 Task: Find an Airbnb in Ishim, Russia, for 6 guests from 7 Jul to 15 Jul, with a price range of ₹15000 to ₹20000, 3 bedrooms, 6 beds, 3 bathrooms, and self check-in option.
Action: Mouse moved to (398, 85)
Screenshot: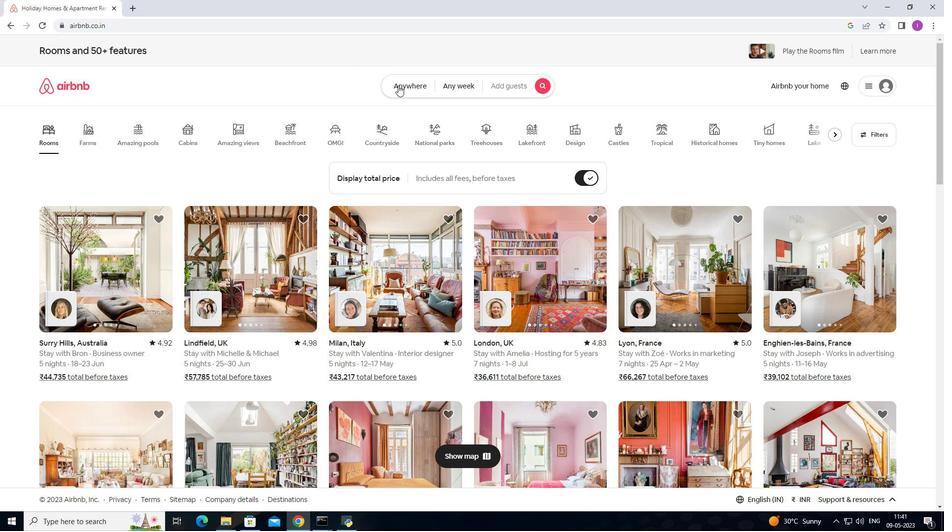 
Action: Mouse pressed left at (398, 85)
Screenshot: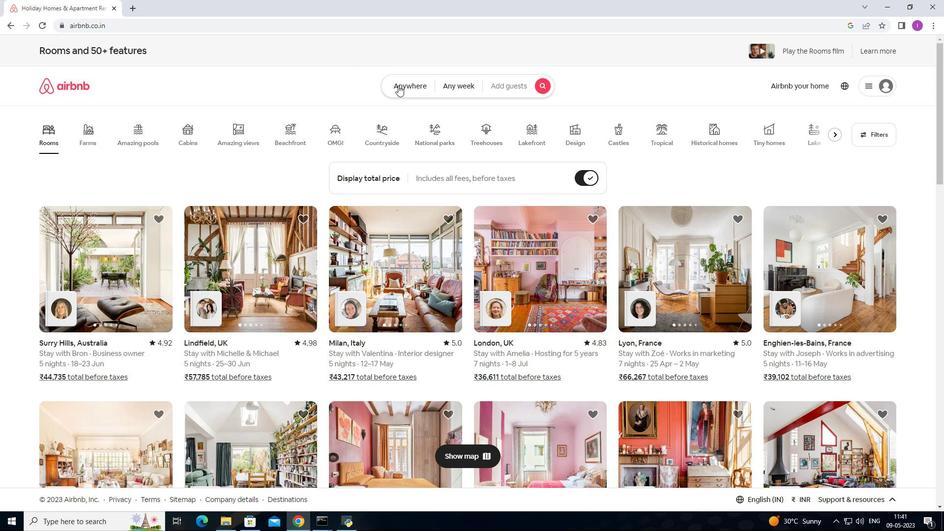 
Action: Mouse moved to (378, 100)
Screenshot: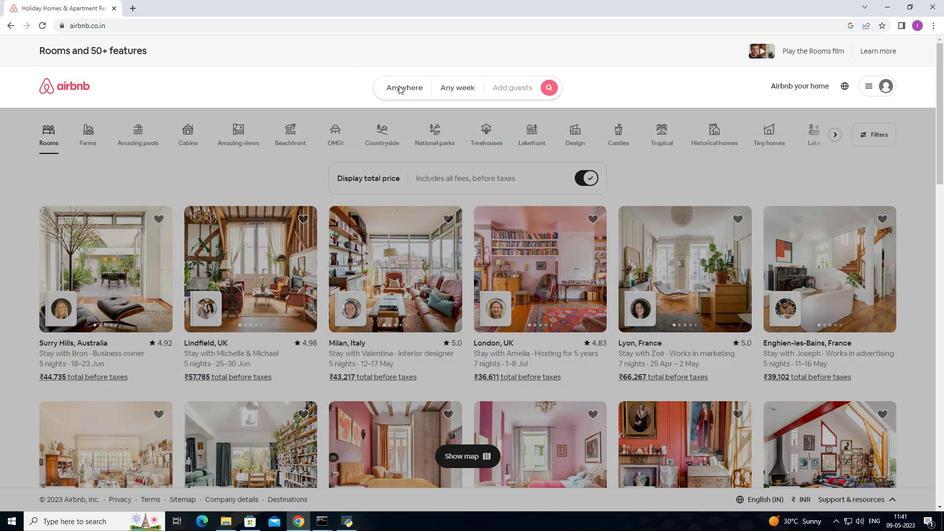 
Action: Key pressed <Key.shift>
Screenshot: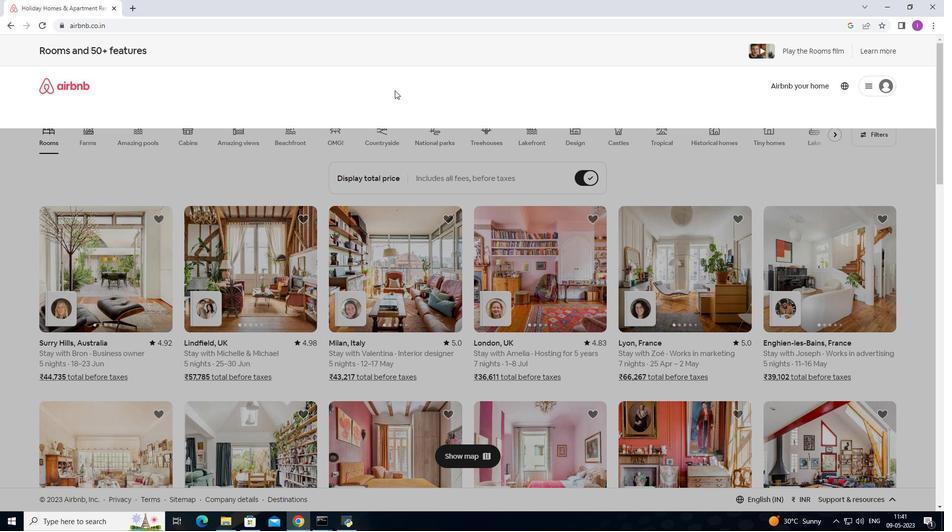 
Action: Mouse moved to (442, 121)
Screenshot: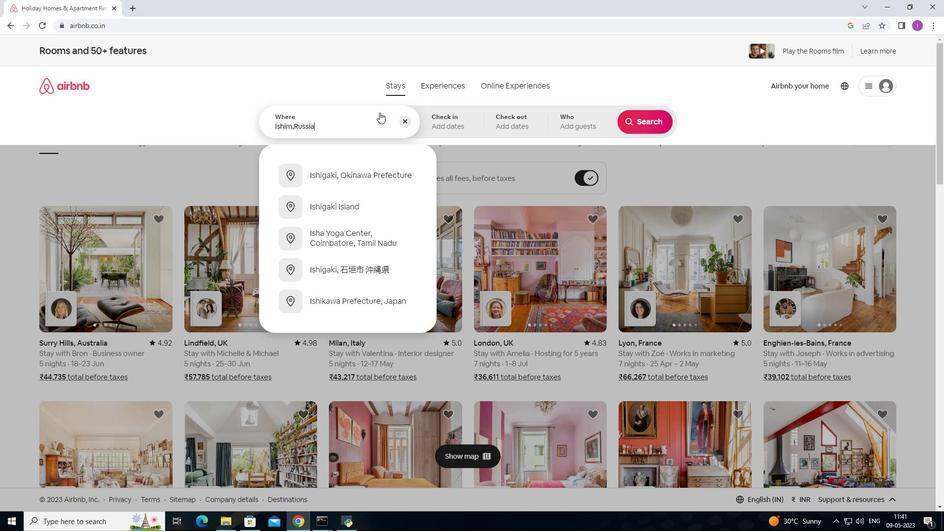 
Action: Mouse pressed left at (442, 121)
Screenshot: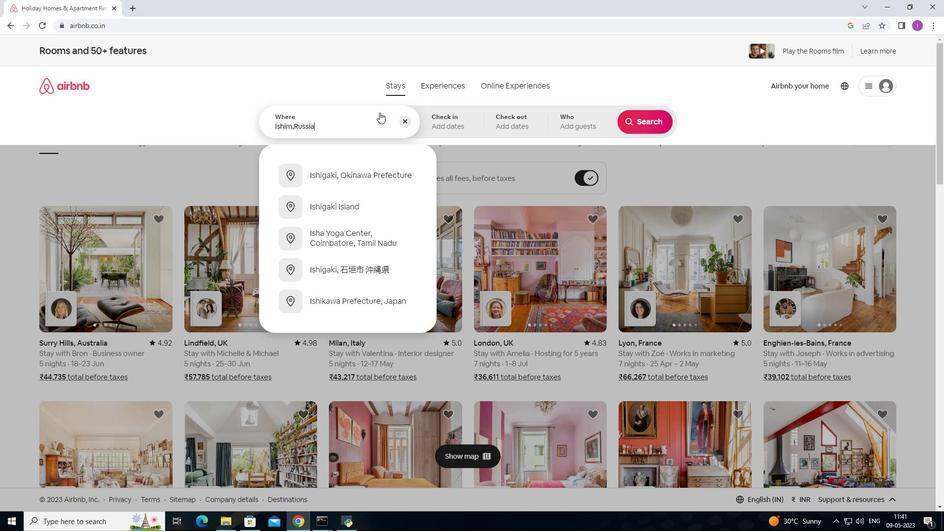 
Action: Mouse moved to (647, 205)
Screenshot: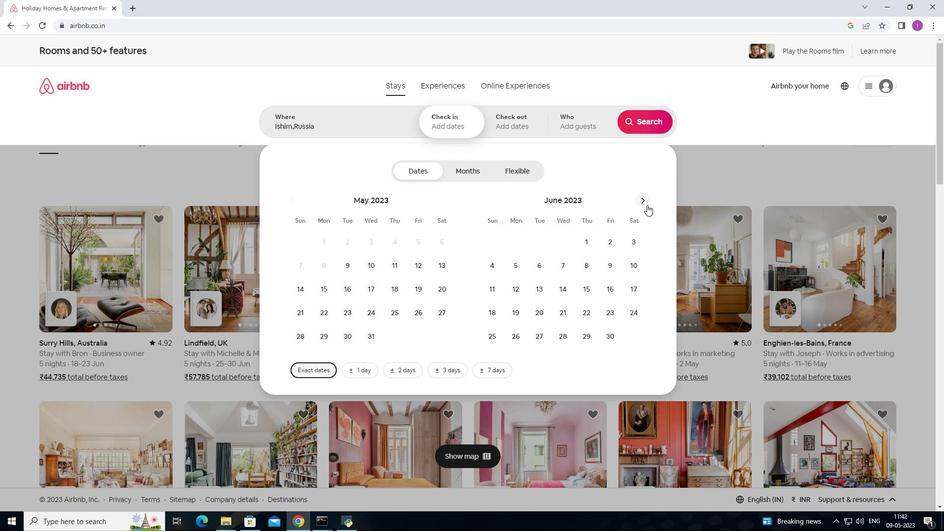
Action: Mouse pressed left at (647, 205)
Screenshot: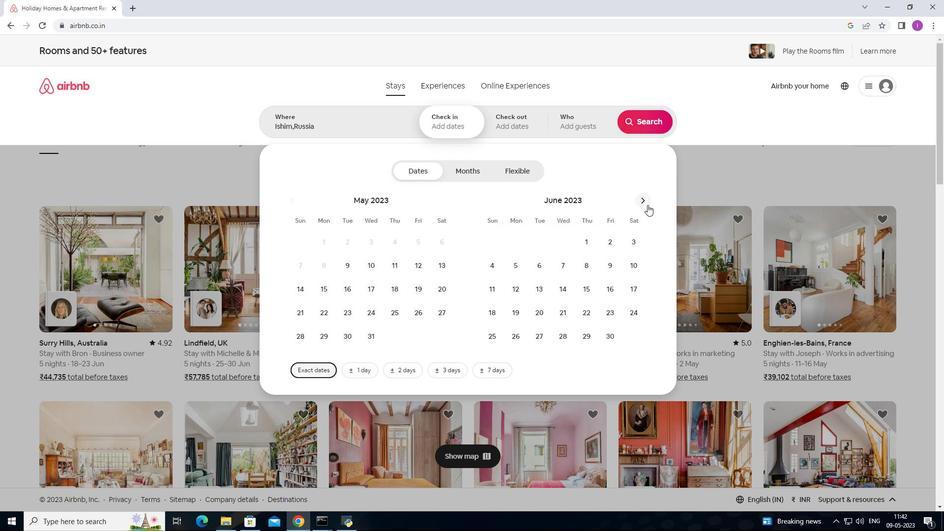 
Action: Mouse moved to (604, 263)
Screenshot: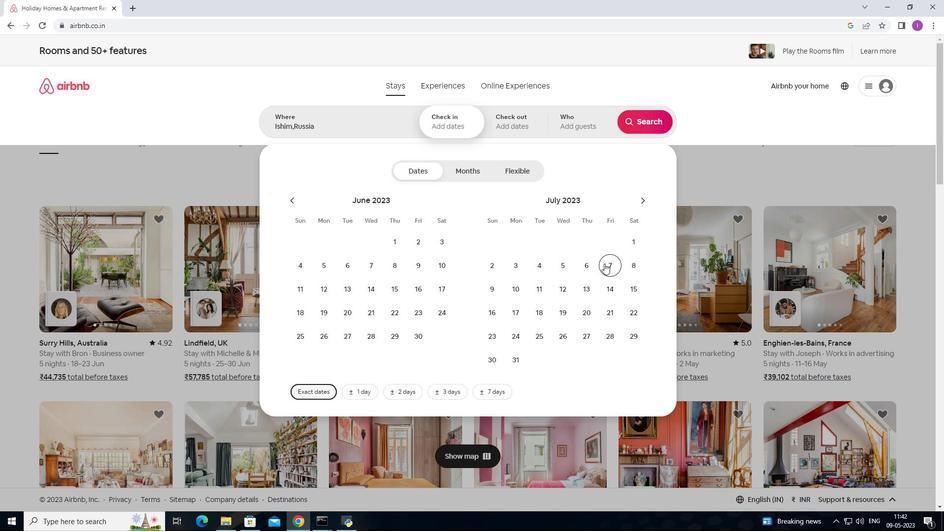 
Action: Mouse pressed left at (604, 263)
Screenshot: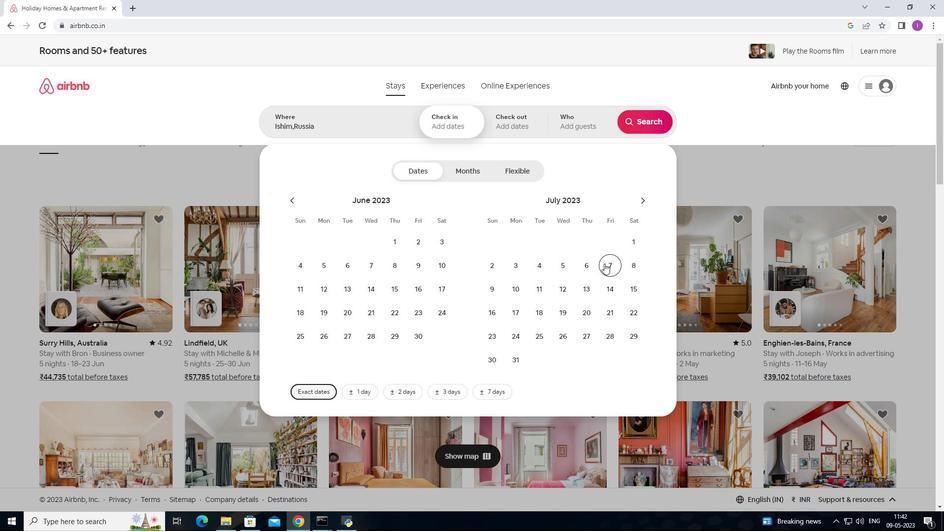 
Action: Mouse moved to (638, 287)
Screenshot: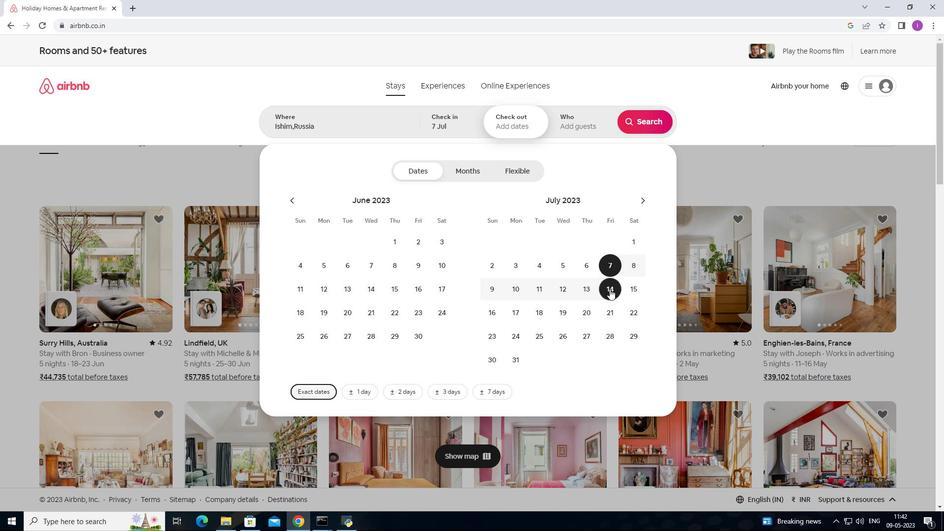 
Action: Mouse pressed left at (638, 287)
Screenshot: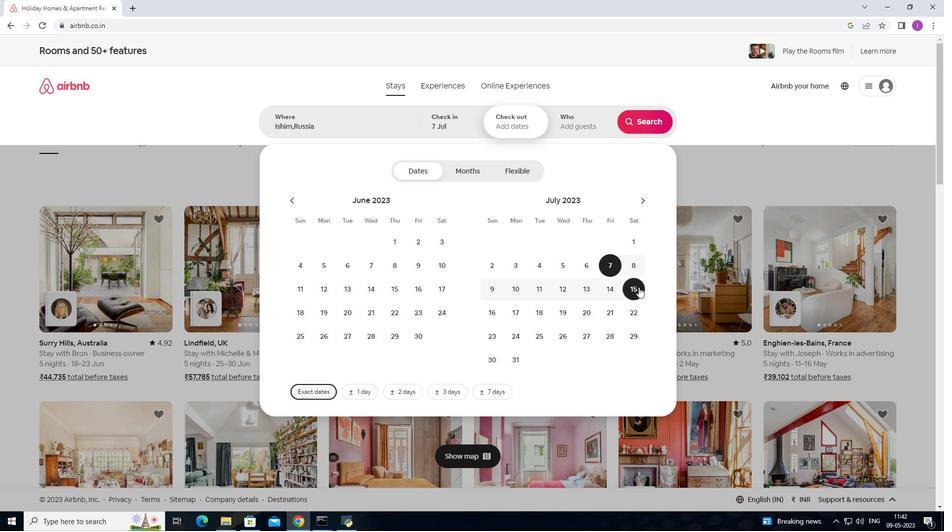 
Action: Mouse moved to (563, 125)
Screenshot: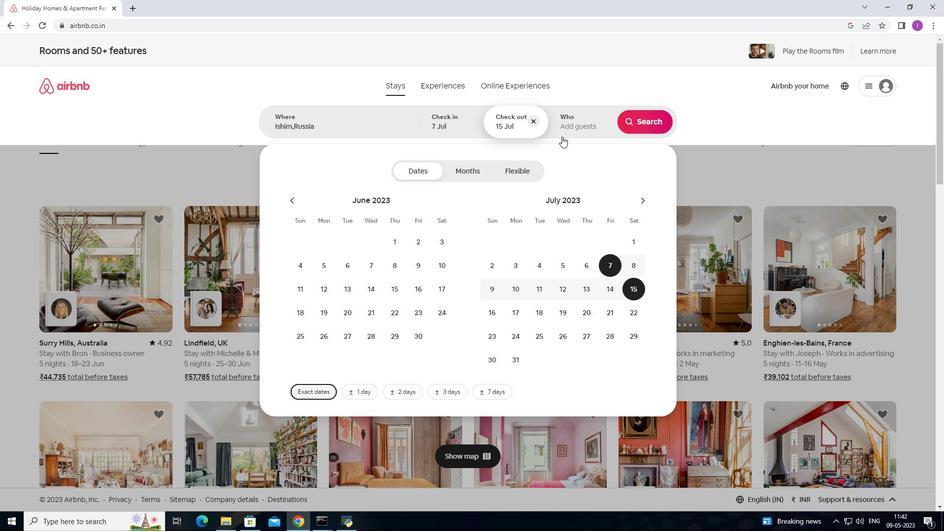 
Action: Mouse pressed left at (563, 125)
Screenshot: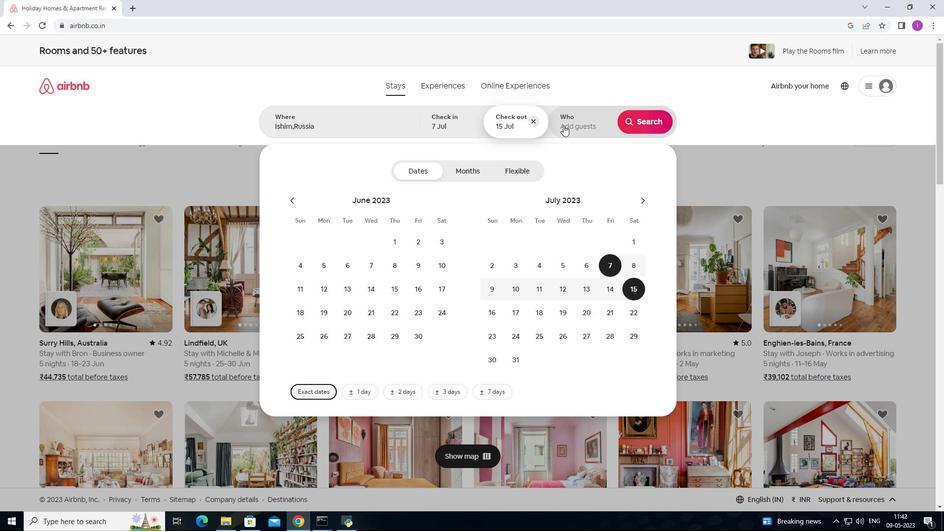 
Action: Mouse moved to (652, 175)
Screenshot: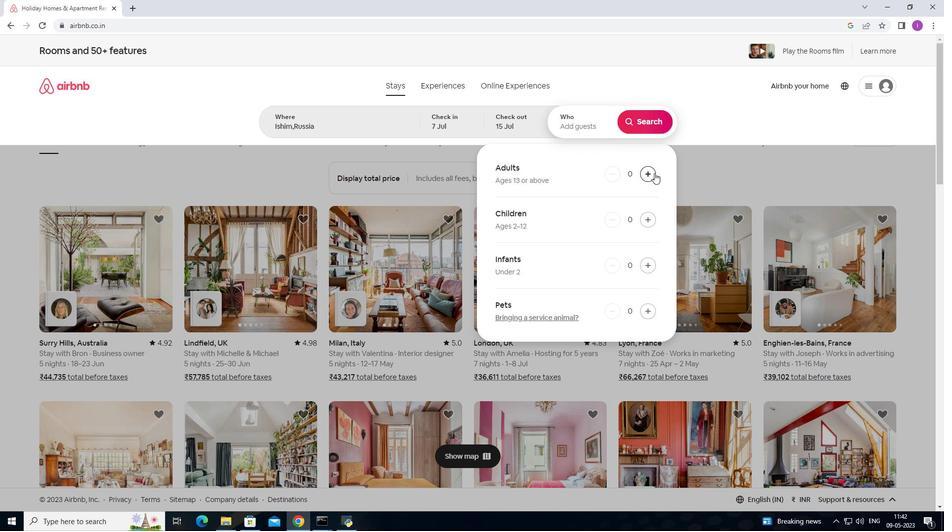 
Action: Mouse pressed left at (652, 175)
Screenshot: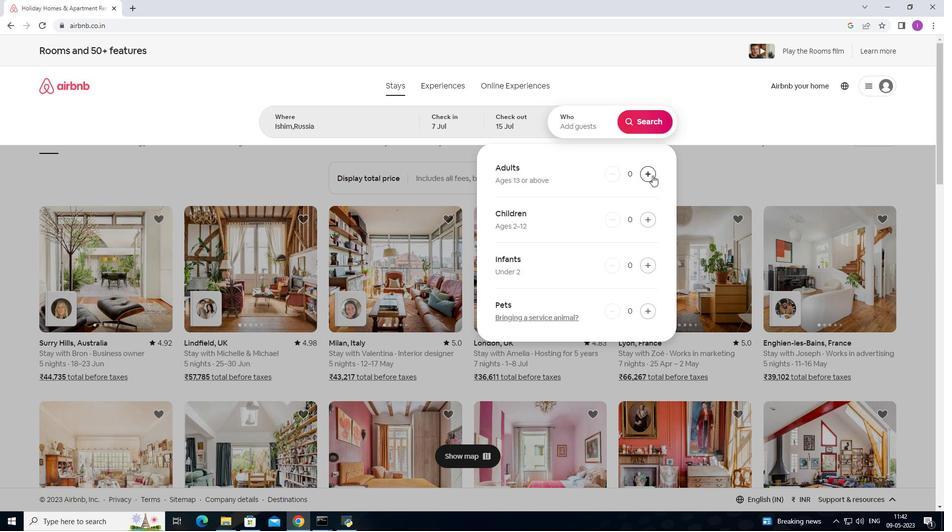 
Action: Mouse pressed left at (652, 175)
Screenshot: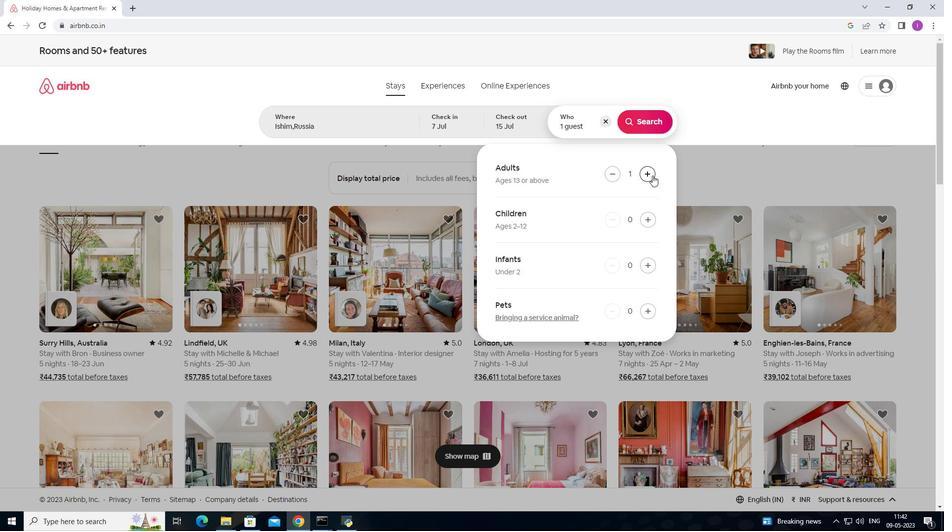 
Action: Mouse pressed left at (652, 175)
Screenshot: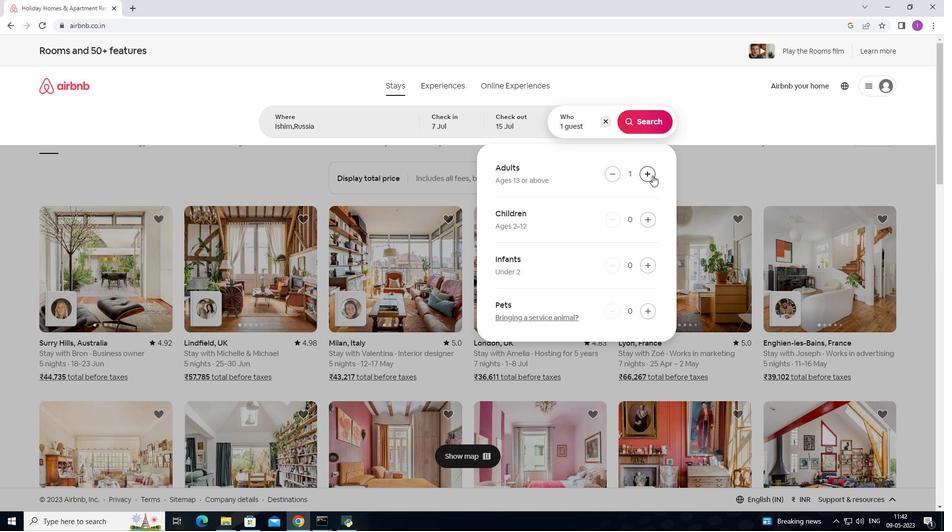 
Action: Mouse pressed left at (652, 175)
Screenshot: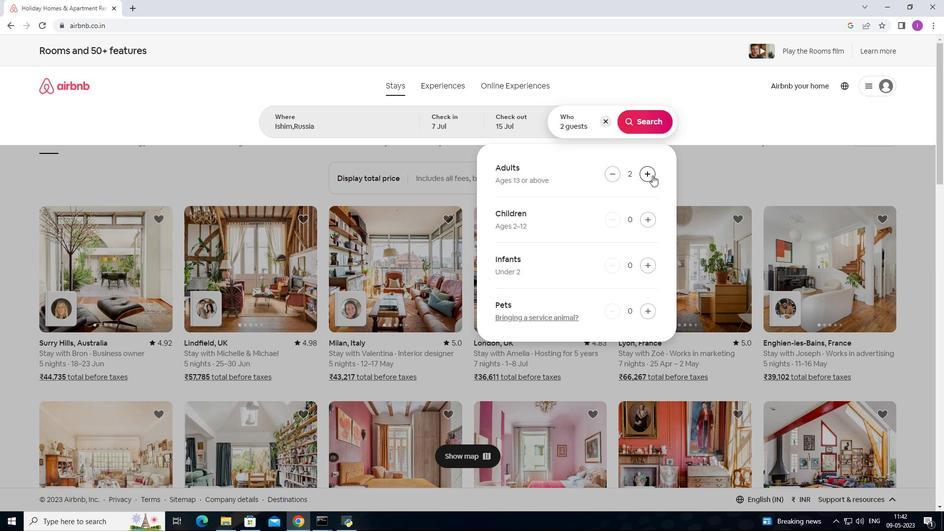 
Action: Mouse pressed left at (652, 175)
Screenshot: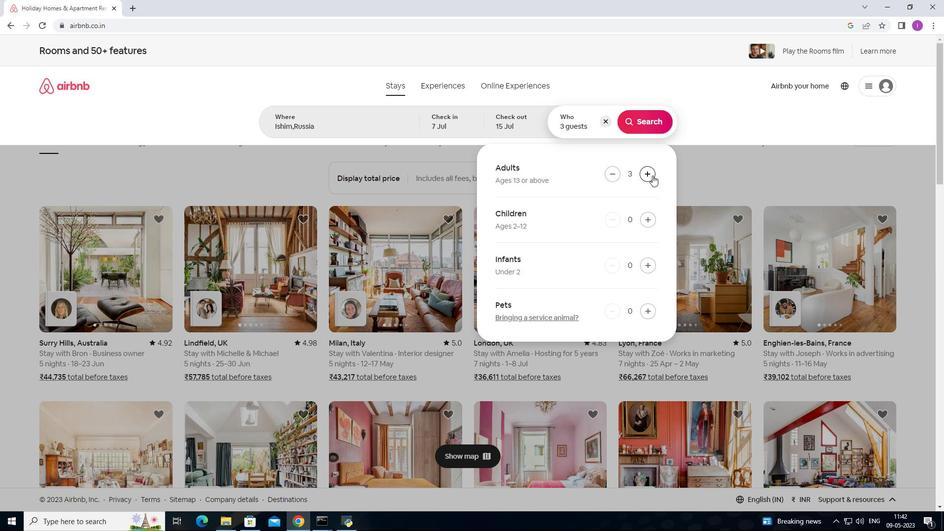 
Action: Mouse pressed left at (652, 175)
Screenshot: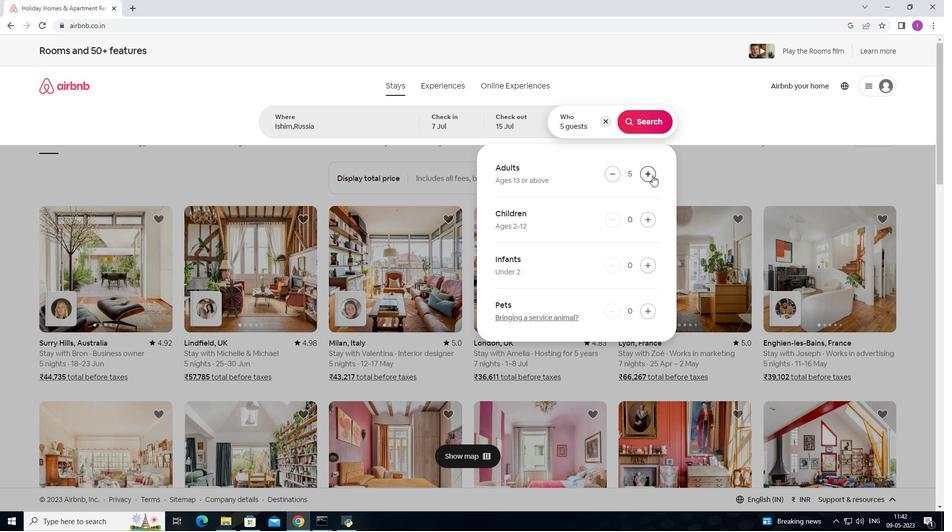 
Action: Mouse moved to (625, 122)
Screenshot: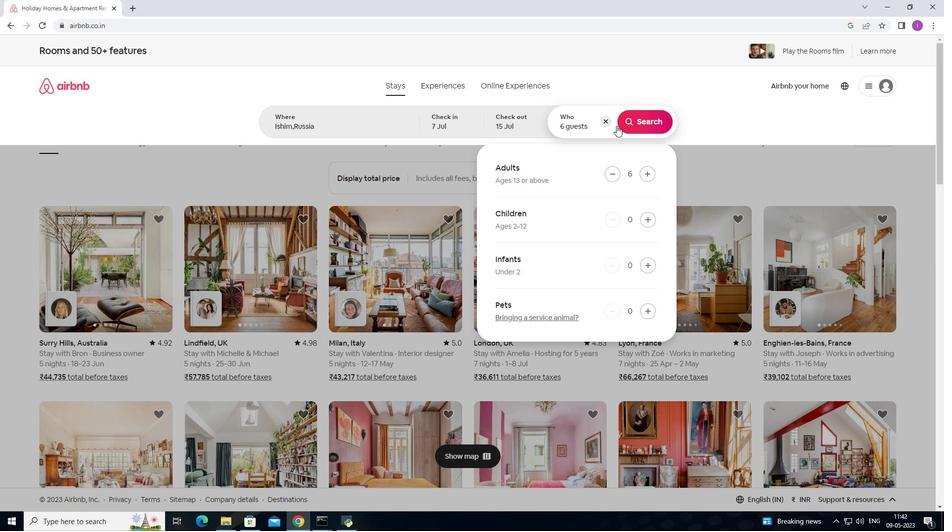 
Action: Mouse pressed left at (625, 122)
Screenshot: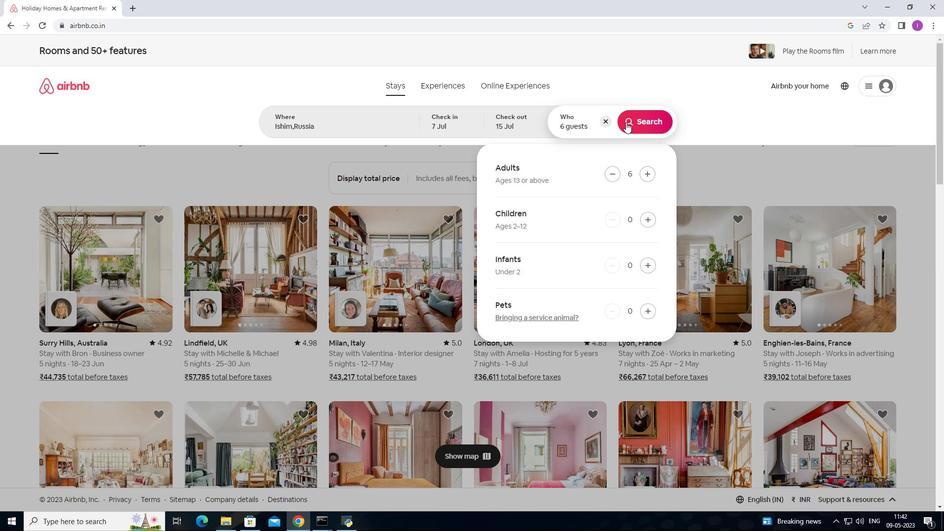 
Action: Mouse moved to (922, 92)
Screenshot: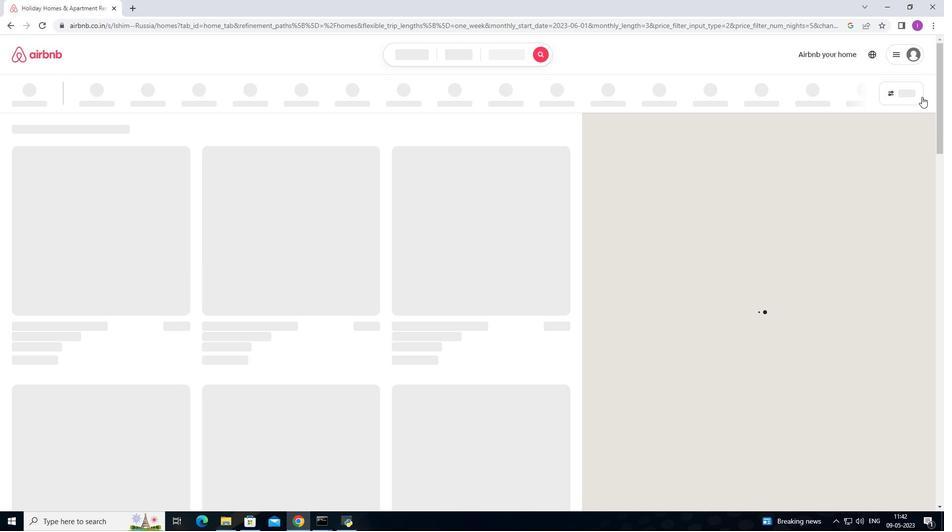 
Action: Mouse pressed left at (922, 92)
Screenshot: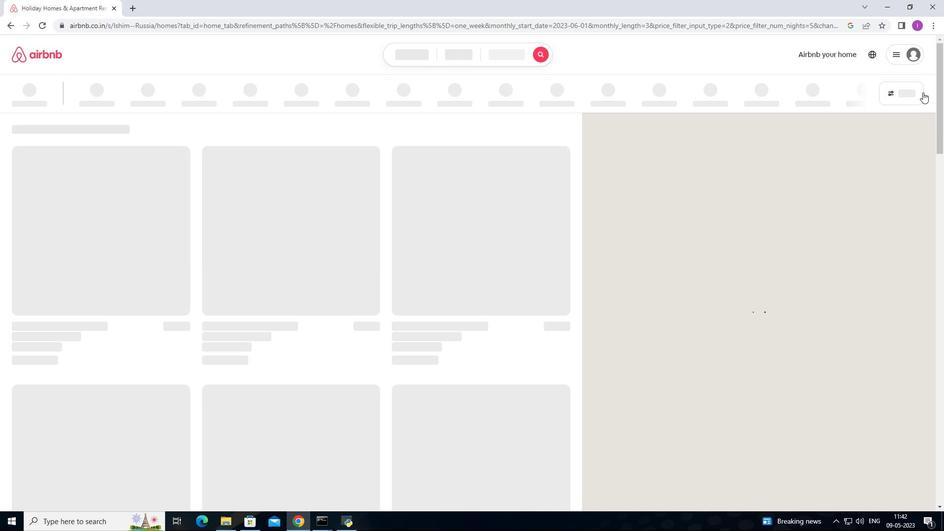
Action: Mouse moved to (912, 93)
Screenshot: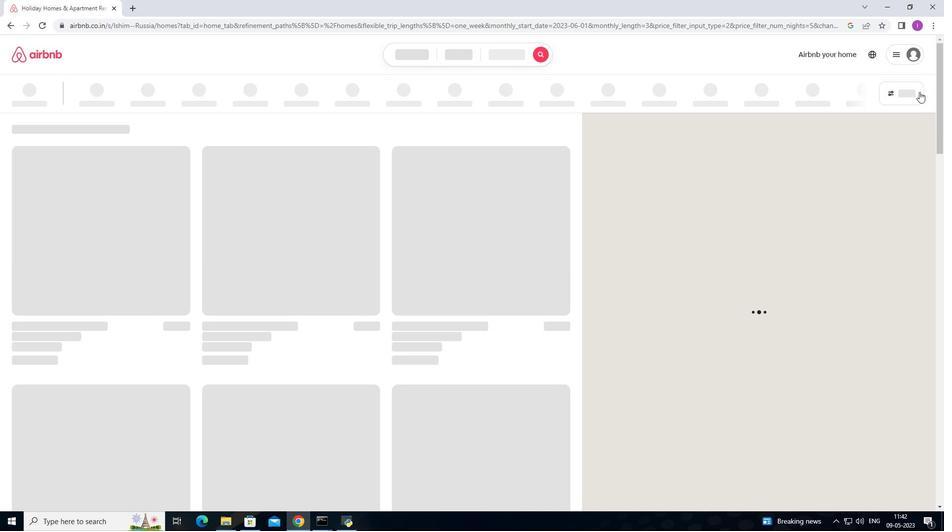 
Action: Mouse pressed left at (912, 93)
Screenshot: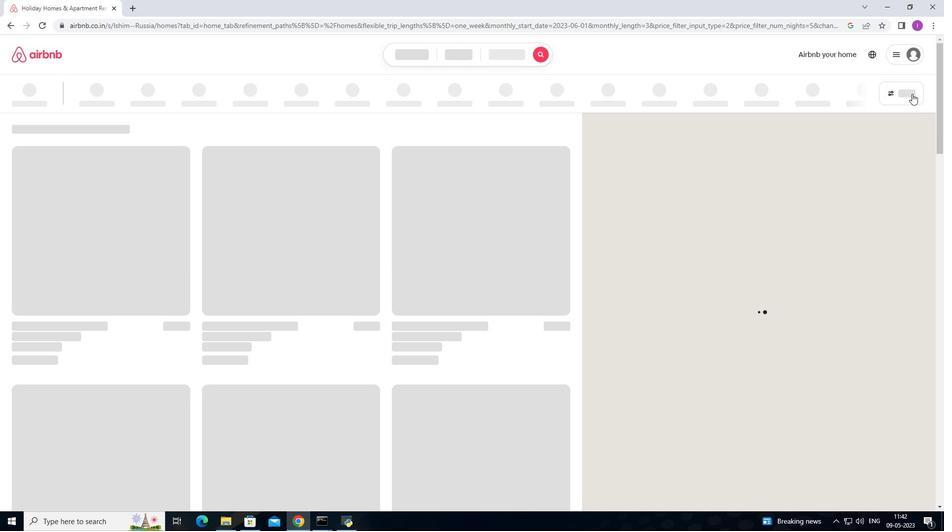 
Action: Mouse moved to (895, 87)
Screenshot: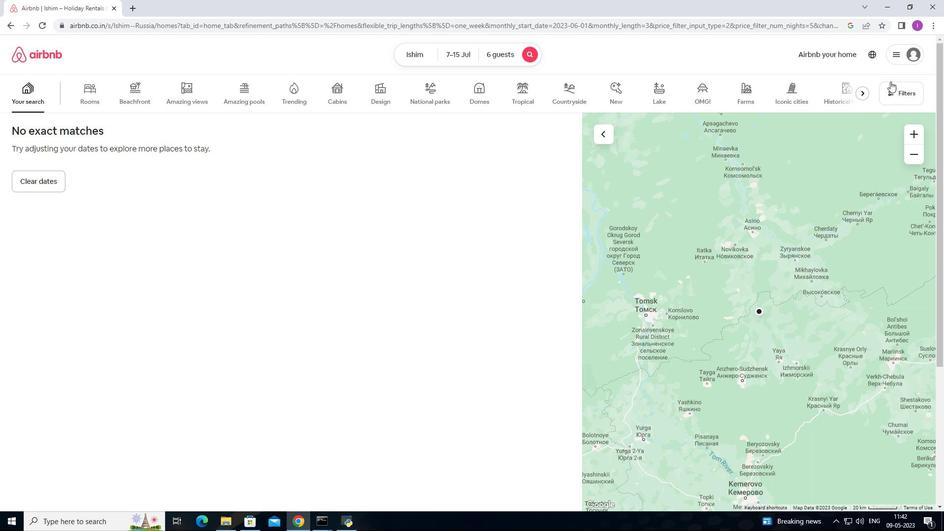 
Action: Mouse pressed left at (895, 87)
Screenshot: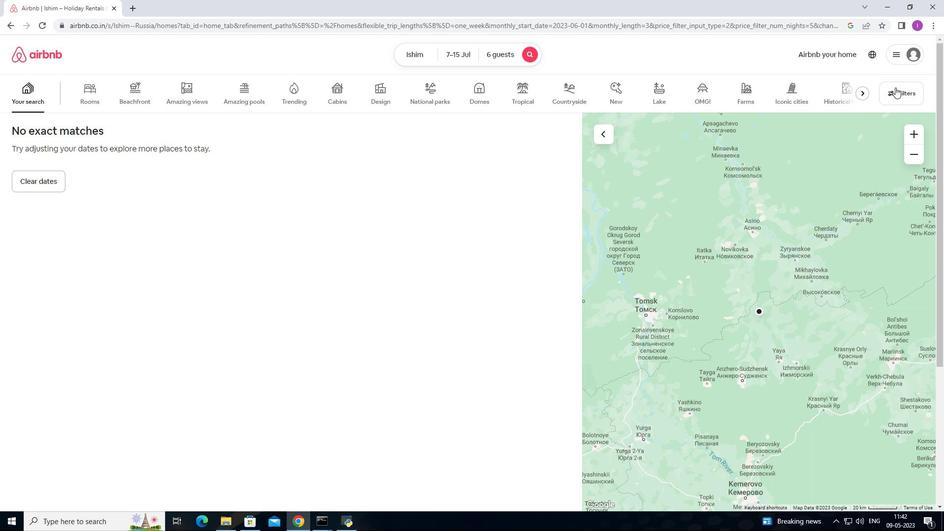 
Action: Mouse moved to (359, 334)
Screenshot: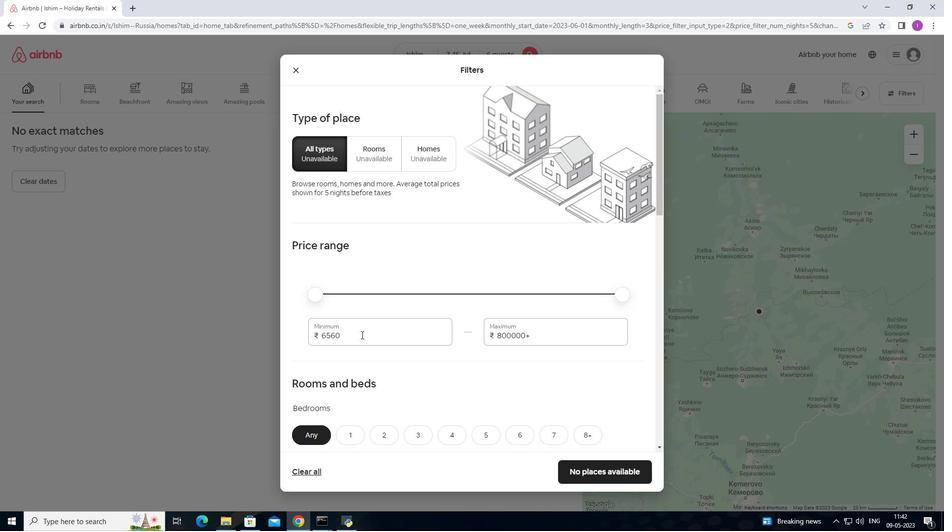 
Action: Mouse pressed left at (359, 334)
Screenshot: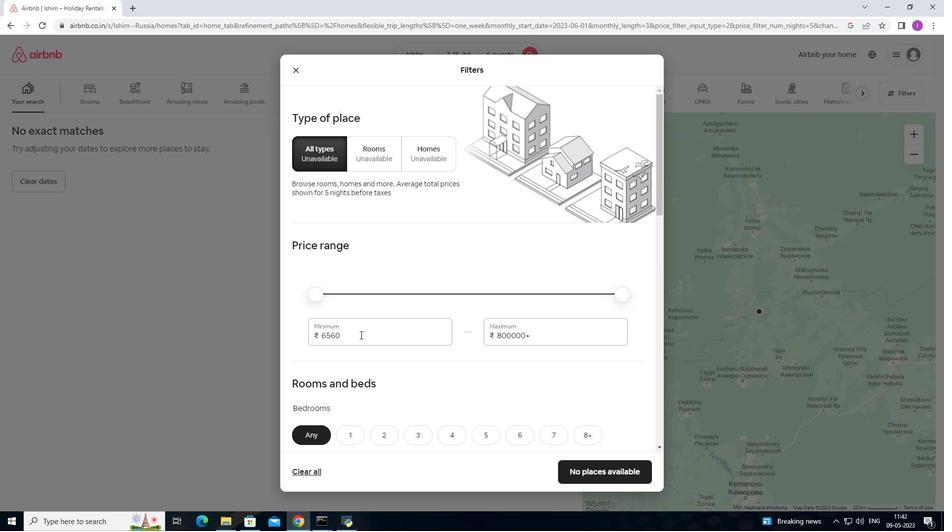 
Action: Mouse moved to (361, 336)
Screenshot: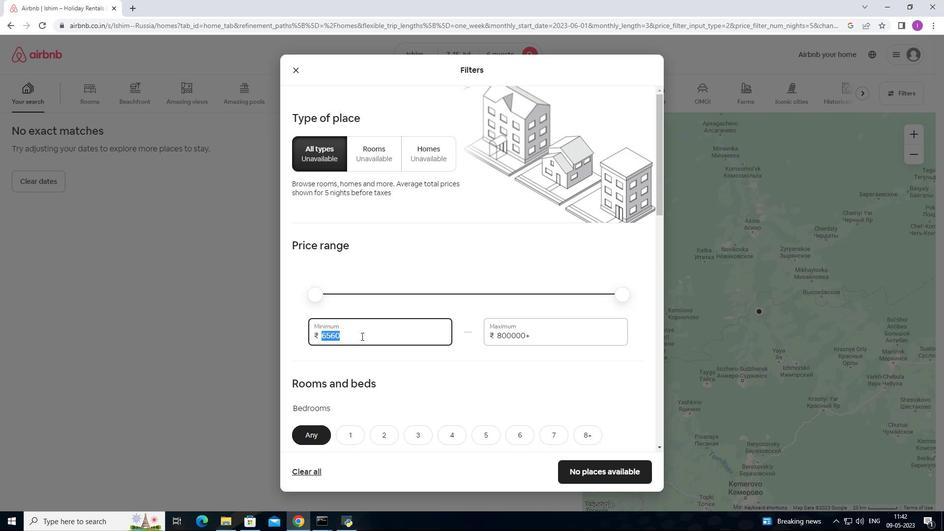 
Action: Key pressed 1
Screenshot: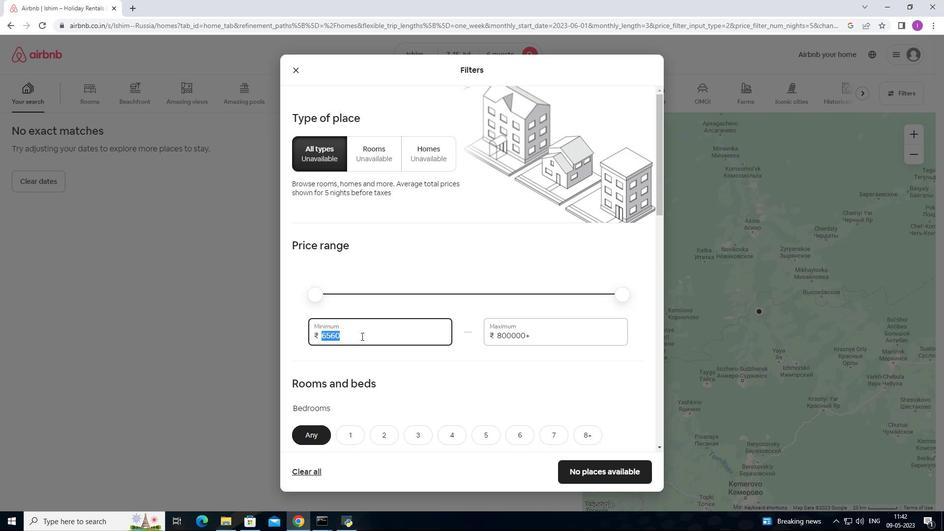 
Action: Mouse moved to (361, 336)
Screenshot: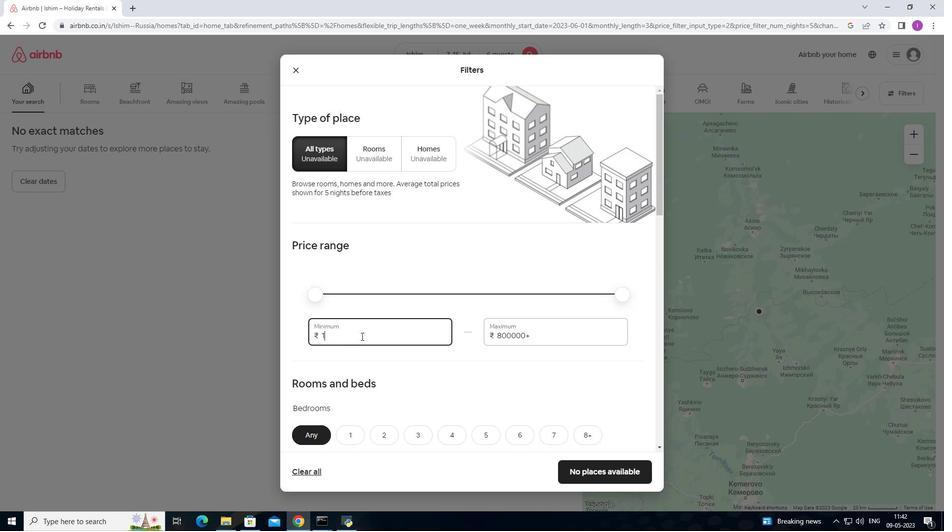 
Action: Key pressed 5
Screenshot: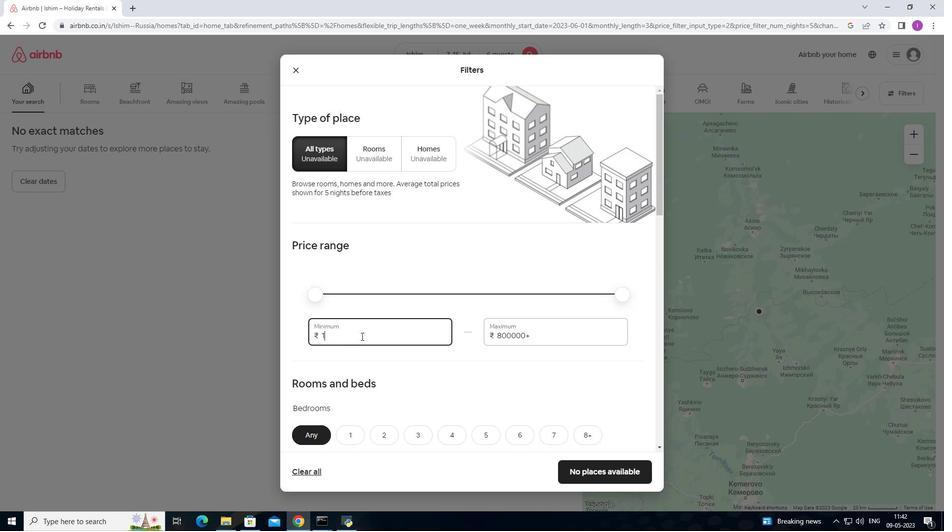 
Action: Mouse moved to (364, 336)
Screenshot: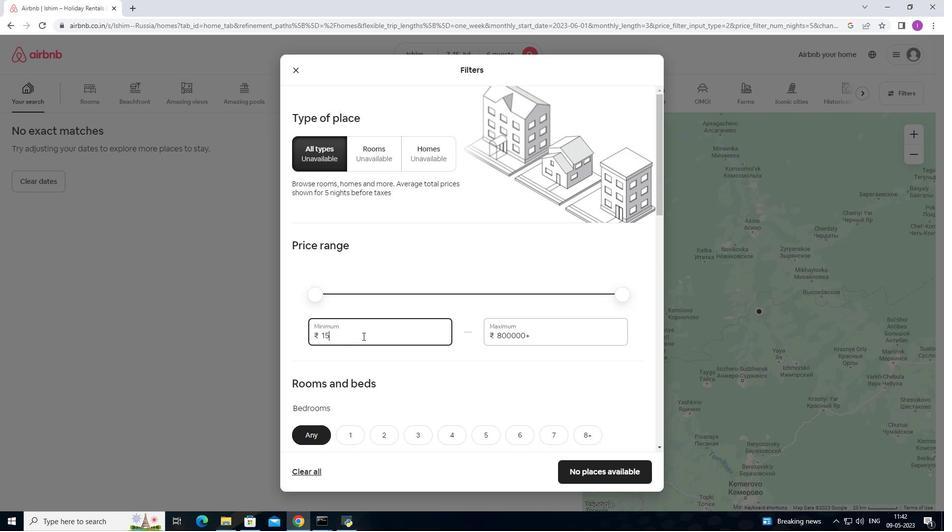 
Action: Key pressed 00
Screenshot: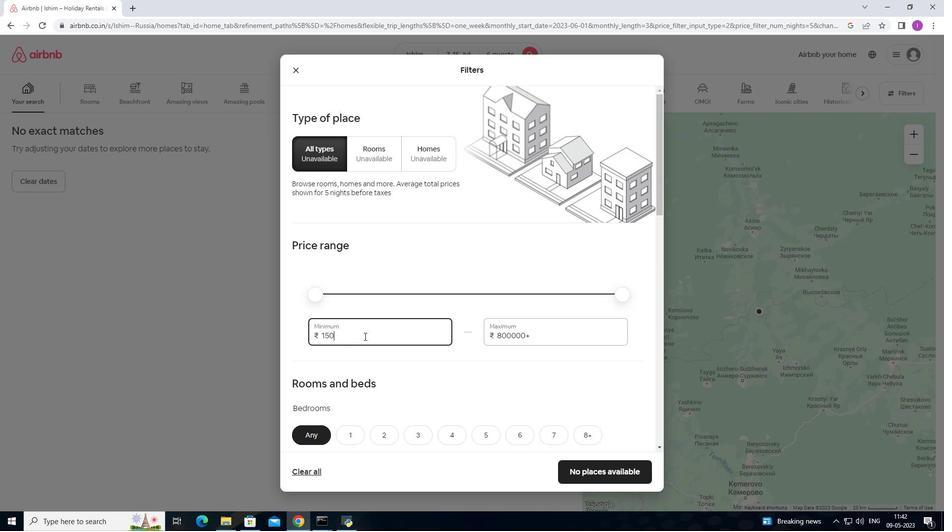 
Action: Mouse moved to (366, 336)
Screenshot: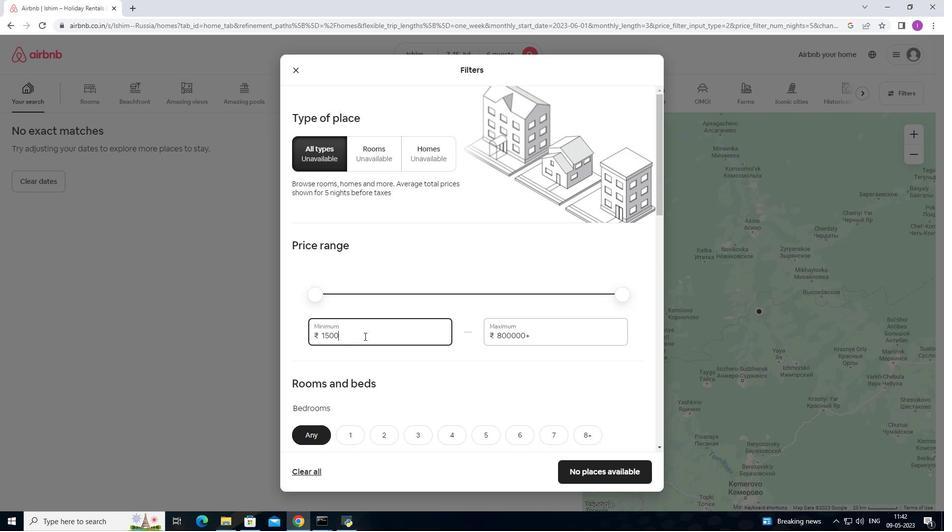 
Action: Key pressed 0
Screenshot: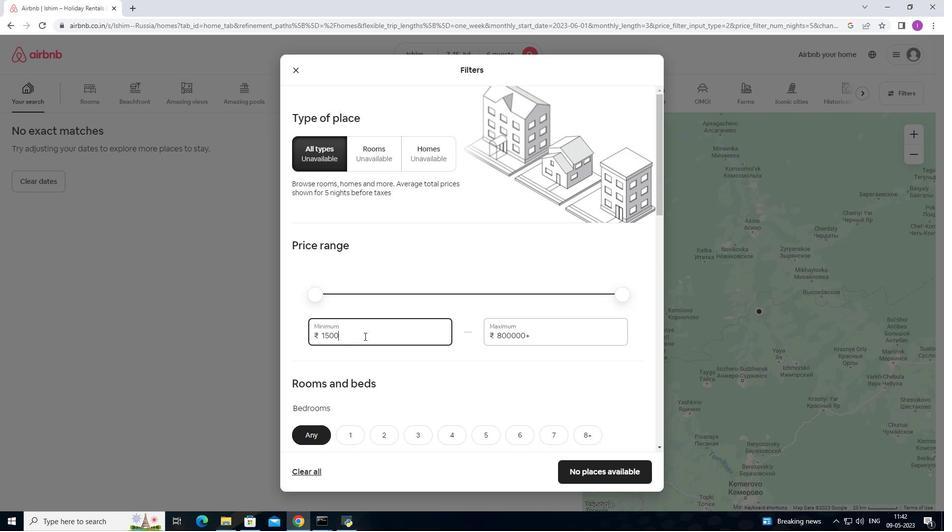 
Action: Mouse moved to (535, 334)
Screenshot: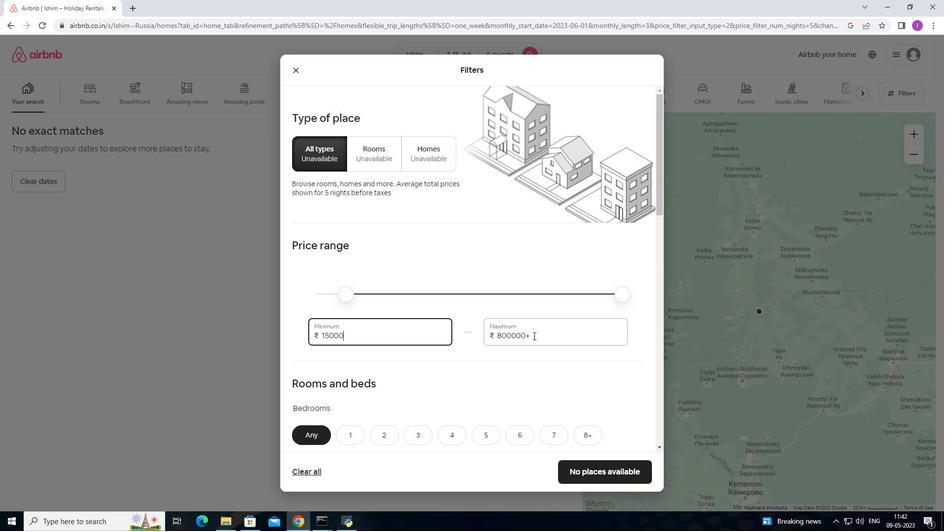 
Action: Mouse pressed left at (534, 334)
Screenshot: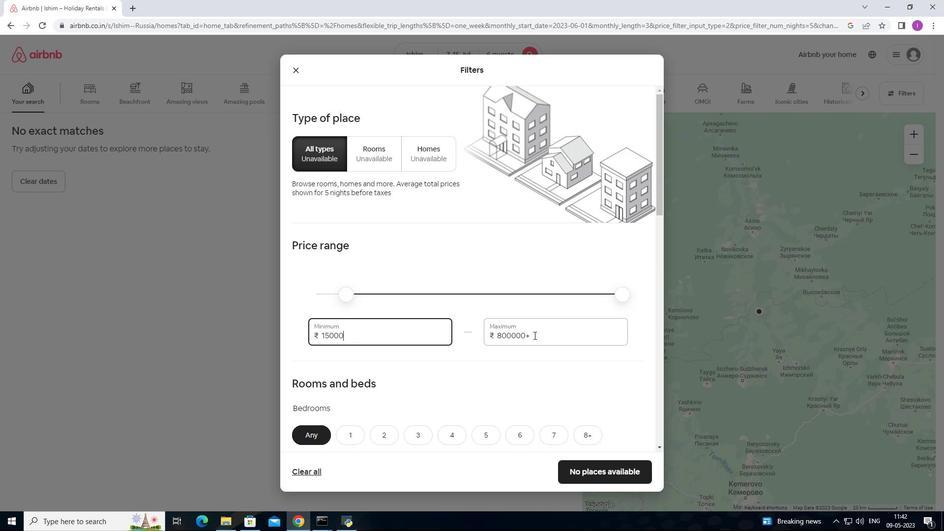 
Action: Mouse moved to (485, 330)
Screenshot: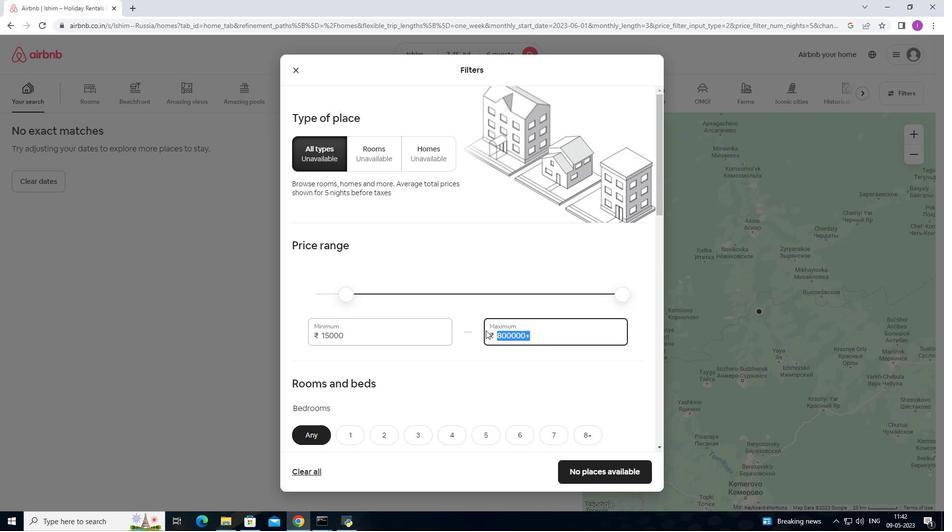 
Action: Key pressed 2
Screenshot: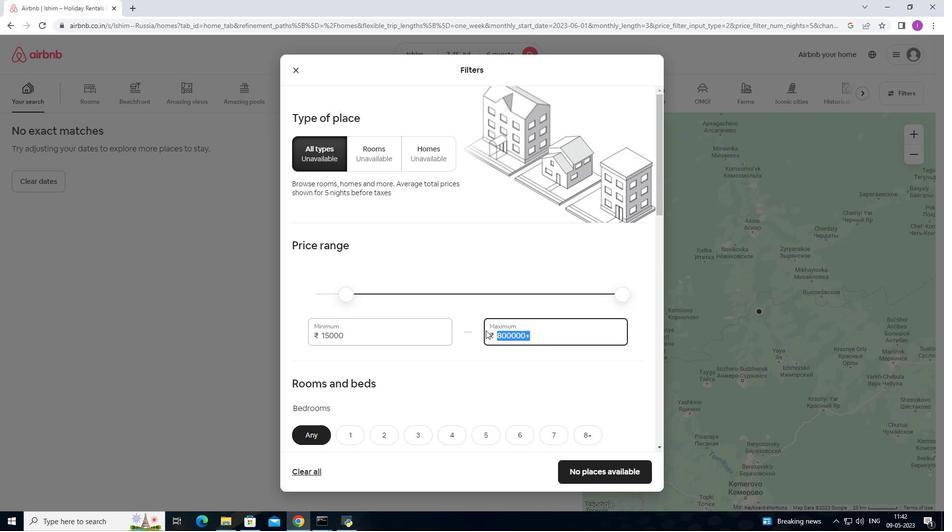 
Action: Mouse moved to (485, 329)
Screenshot: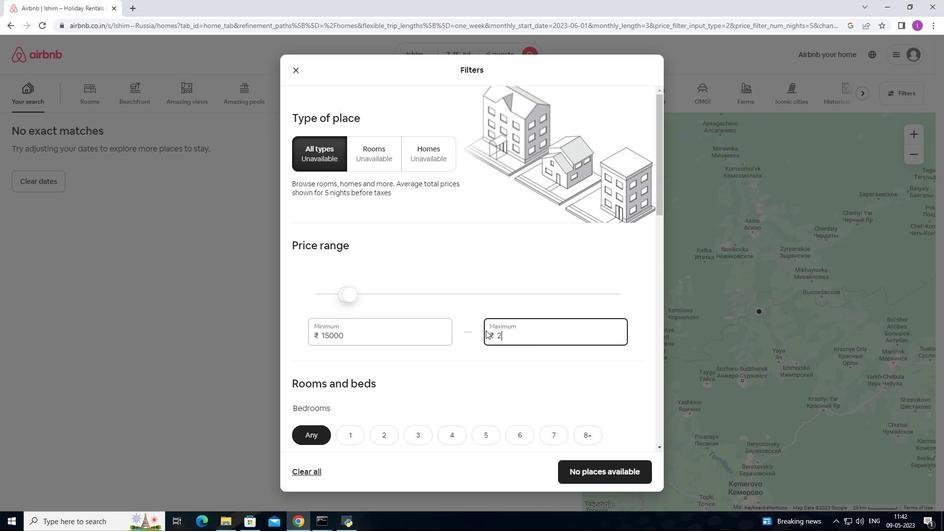 
Action: Key pressed 0000
Screenshot: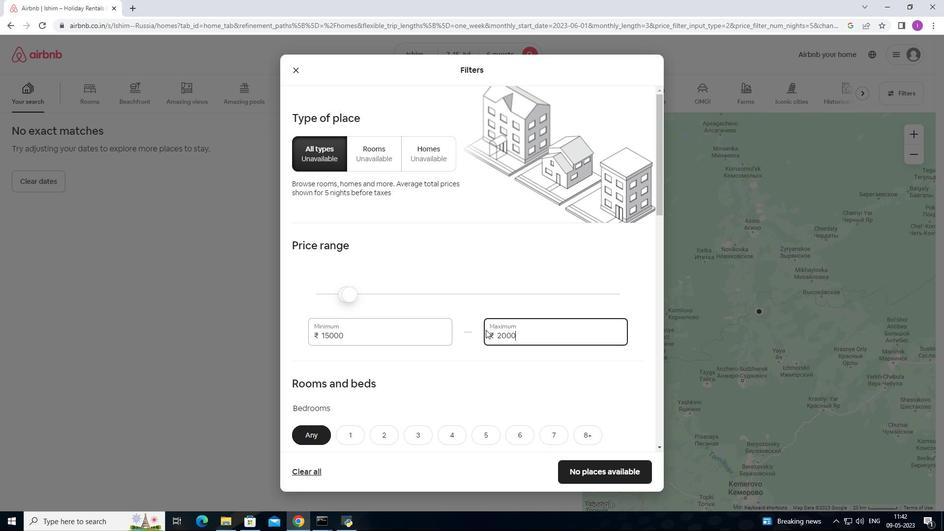 
Action: Mouse moved to (506, 339)
Screenshot: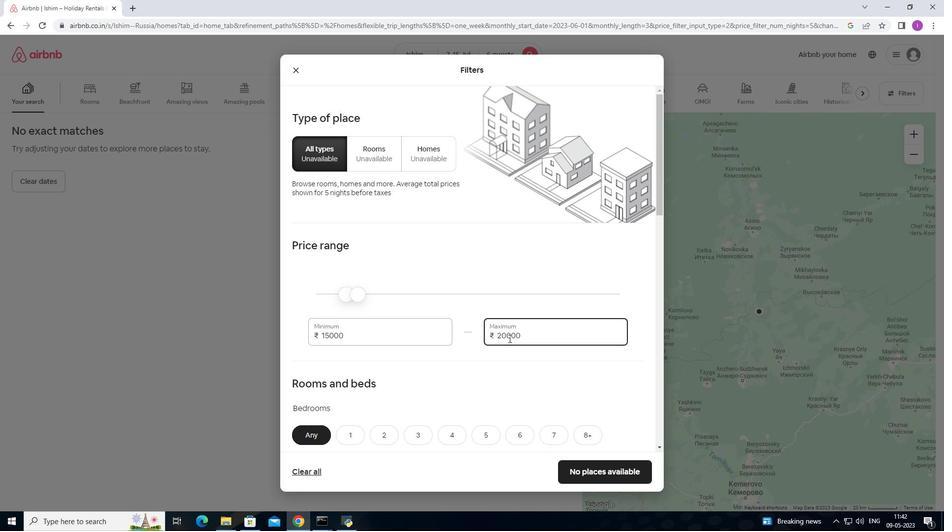
Action: Mouse scrolled (506, 339) with delta (0, 0)
Screenshot: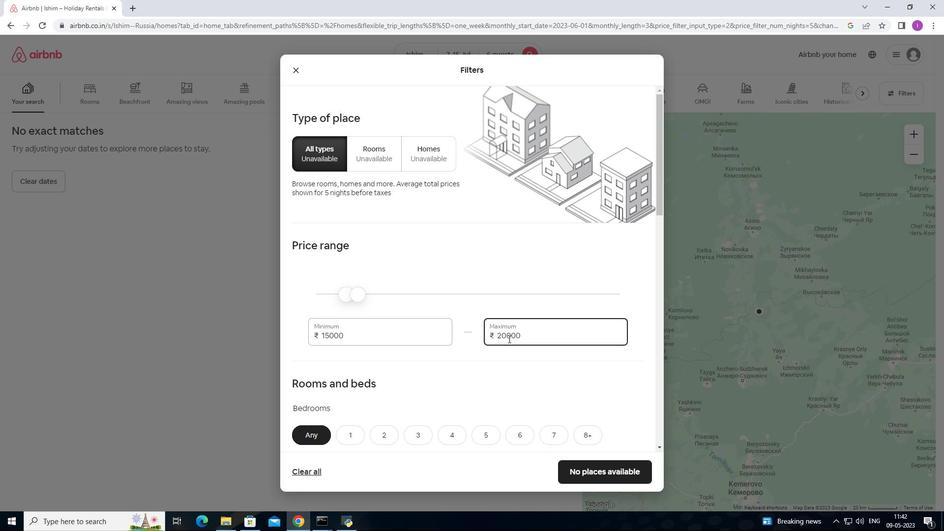 
Action: Mouse scrolled (506, 339) with delta (0, 0)
Screenshot: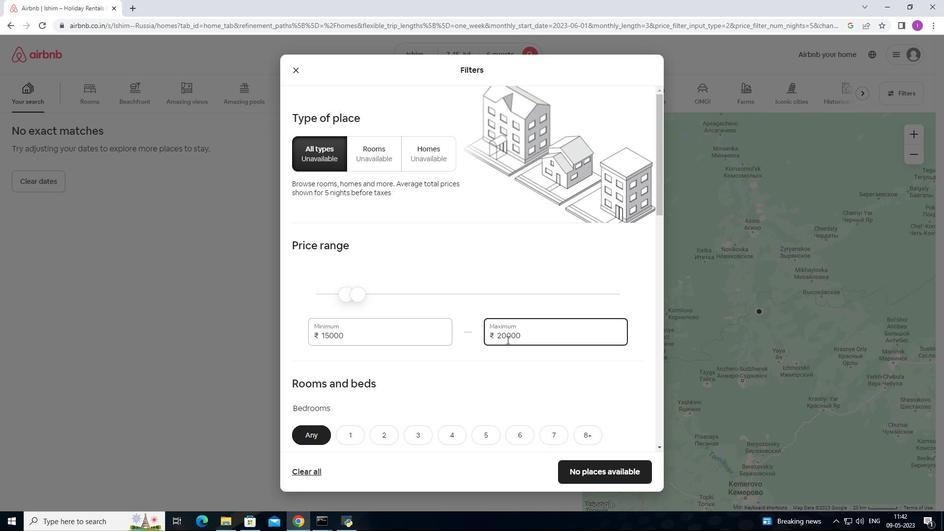 
Action: Mouse moved to (506, 339)
Screenshot: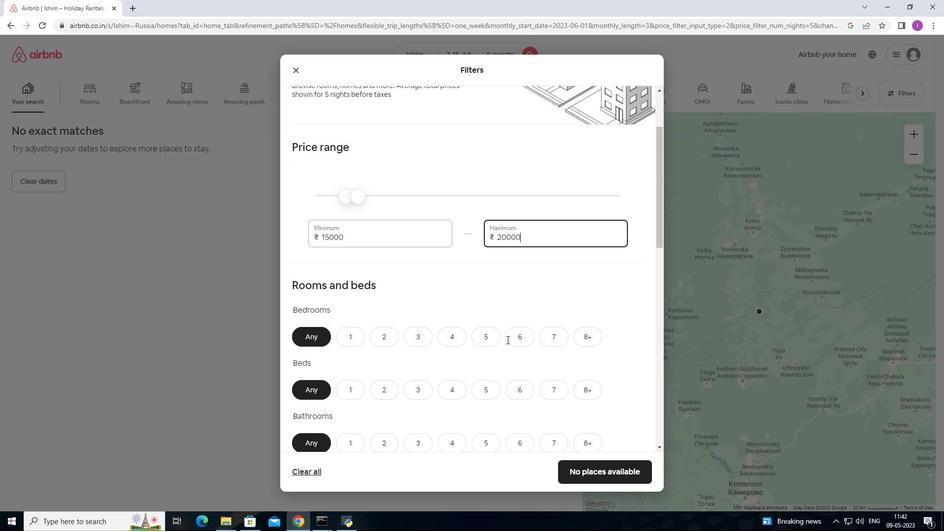 
Action: Mouse scrolled (506, 339) with delta (0, 0)
Screenshot: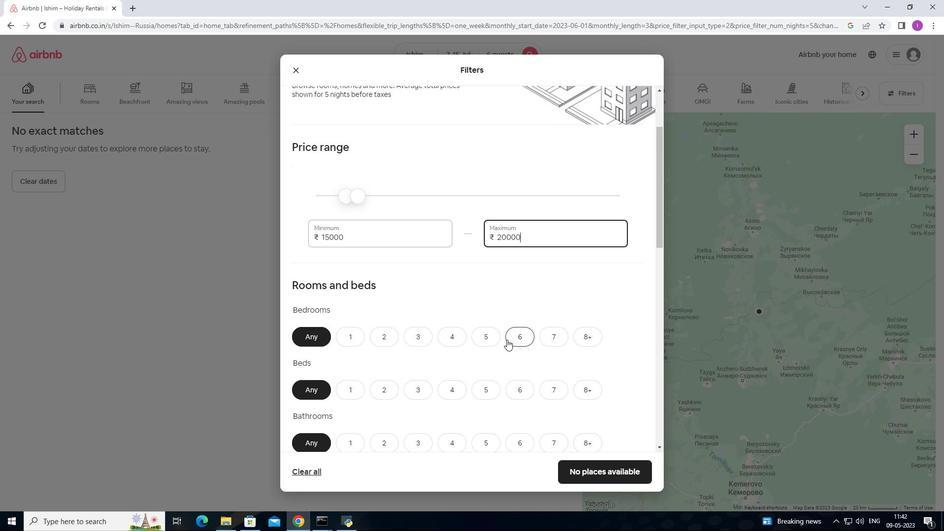 
Action: Mouse scrolled (506, 339) with delta (0, 0)
Screenshot: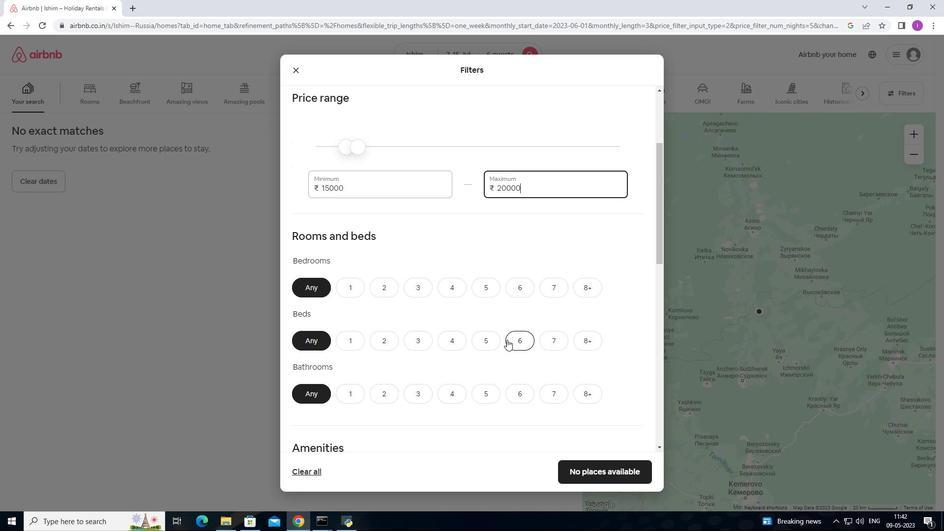 
Action: Mouse scrolled (506, 339) with delta (0, 0)
Screenshot: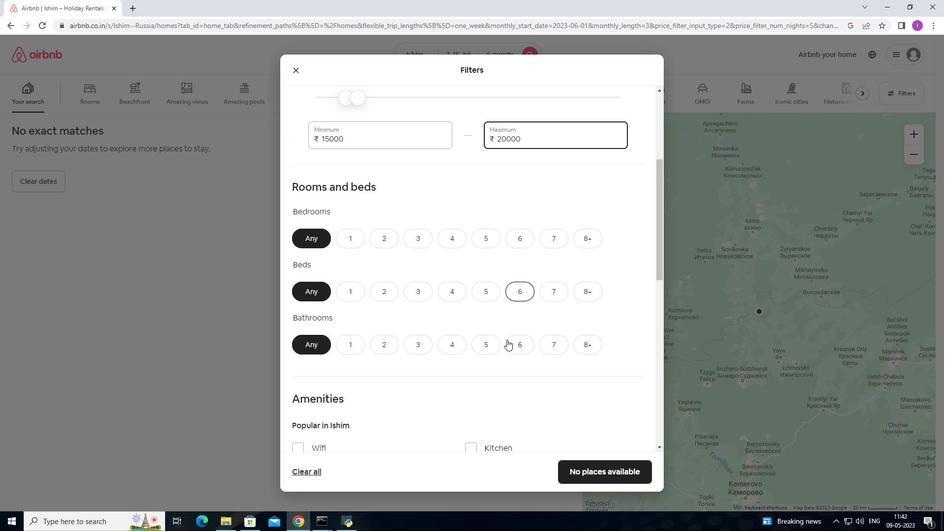 
Action: Mouse moved to (506, 339)
Screenshot: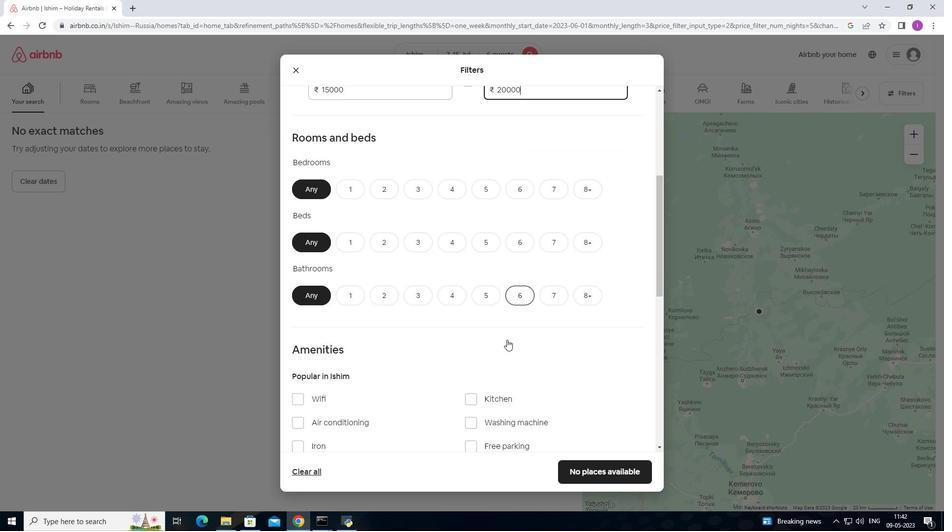 
Action: Mouse scrolled (506, 339) with delta (0, 0)
Screenshot: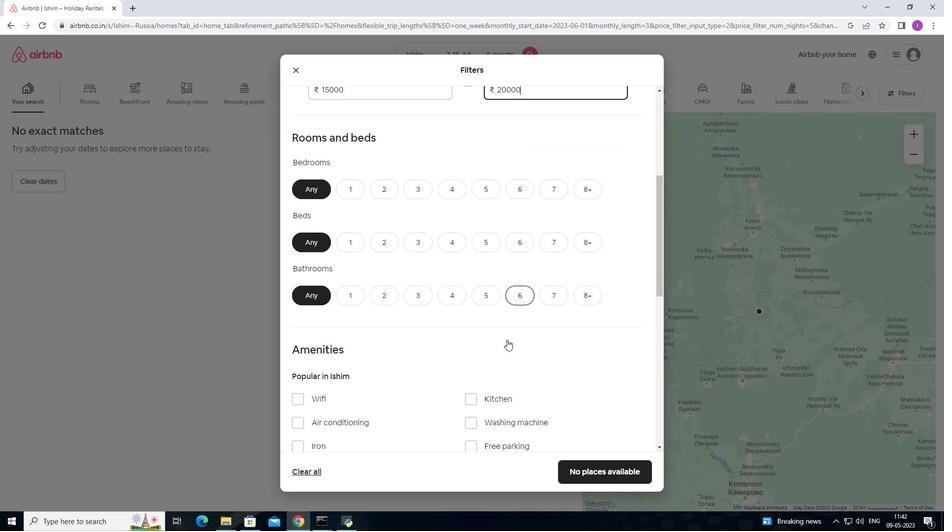 
Action: Mouse moved to (420, 144)
Screenshot: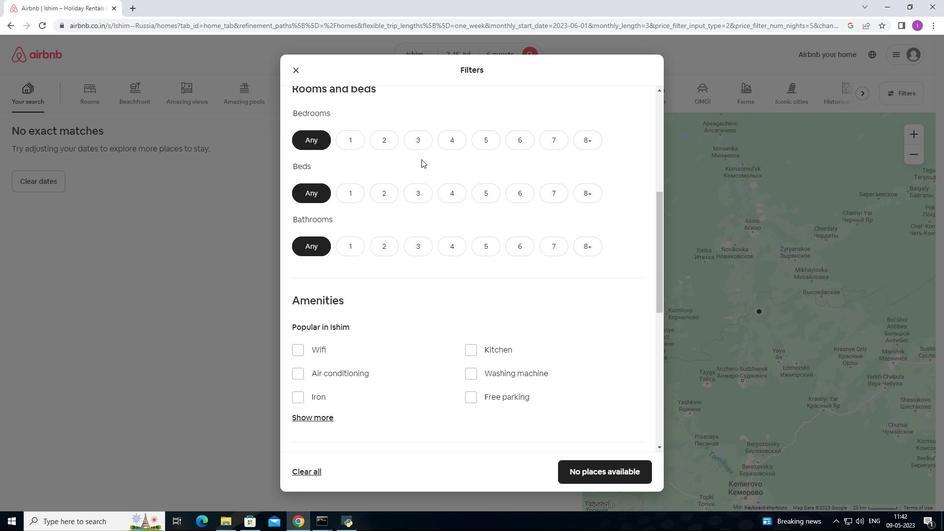 
Action: Mouse pressed left at (420, 144)
Screenshot: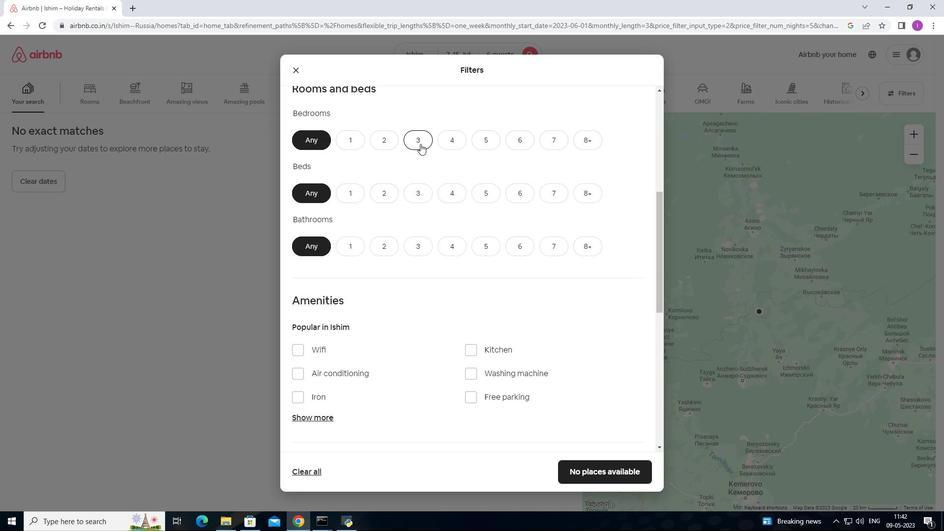 
Action: Mouse moved to (417, 188)
Screenshot: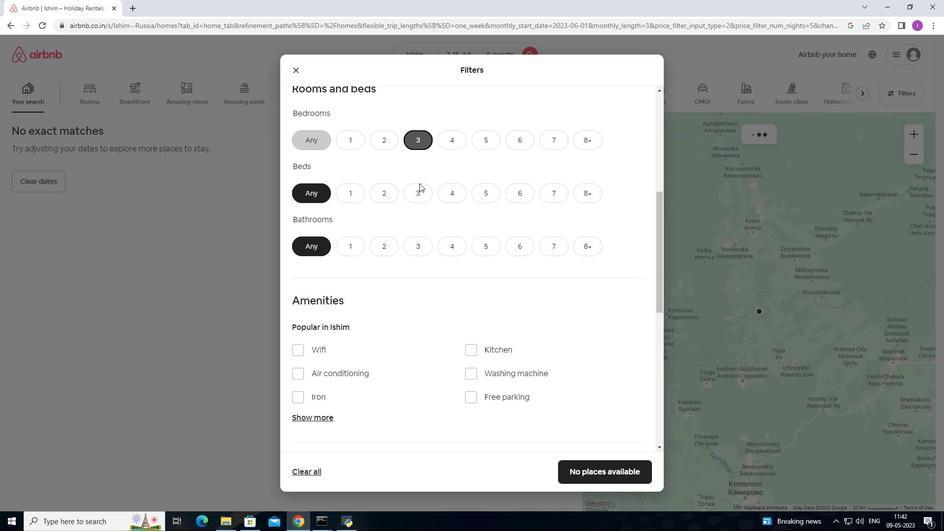 
Action: Mouse pressed left at (417, 188)
Screenshot: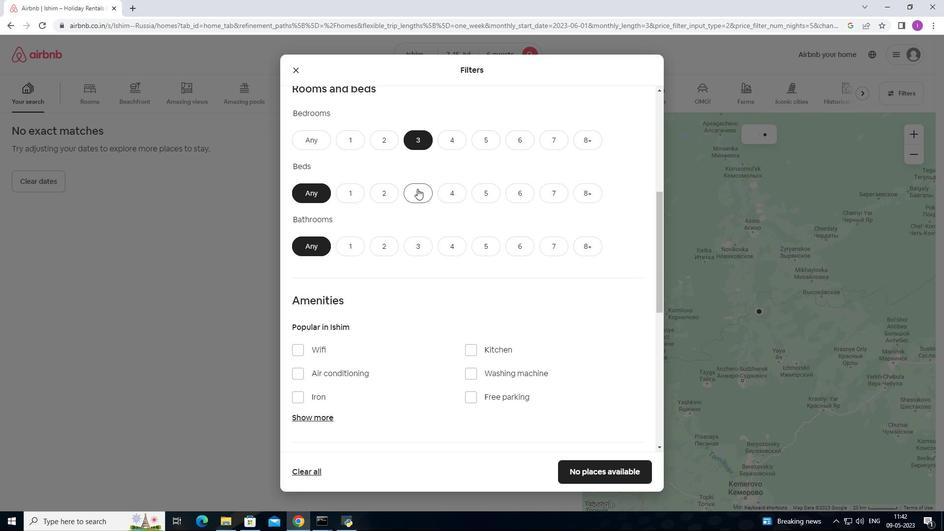 
Action: Mouse moved to (419, 247)
Screenshot: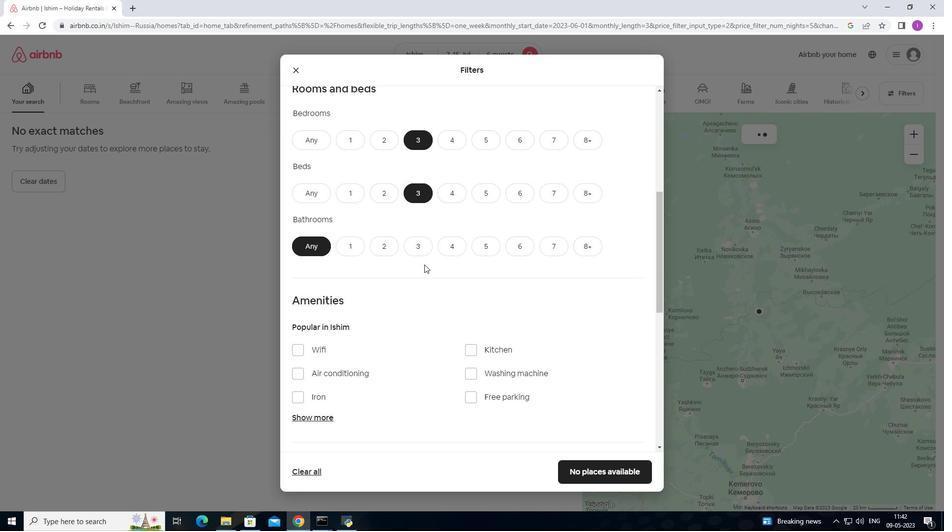 
Action: Mouse pressed left at (419, 247)
Screenshot: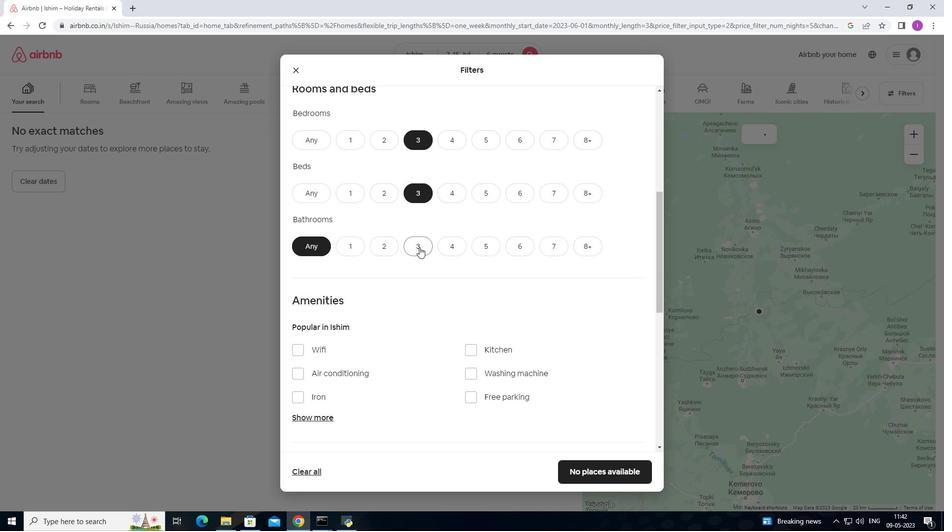 
Action: Mouse moved to (437, 304)
Screenshot: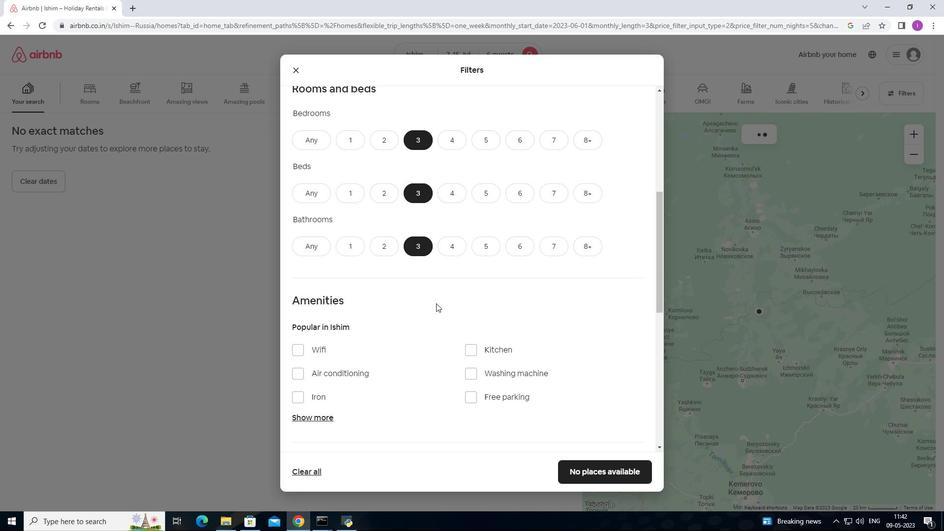 
Action: Mouse scrolled (437, 304) with delta (0, 0)
Screenshot: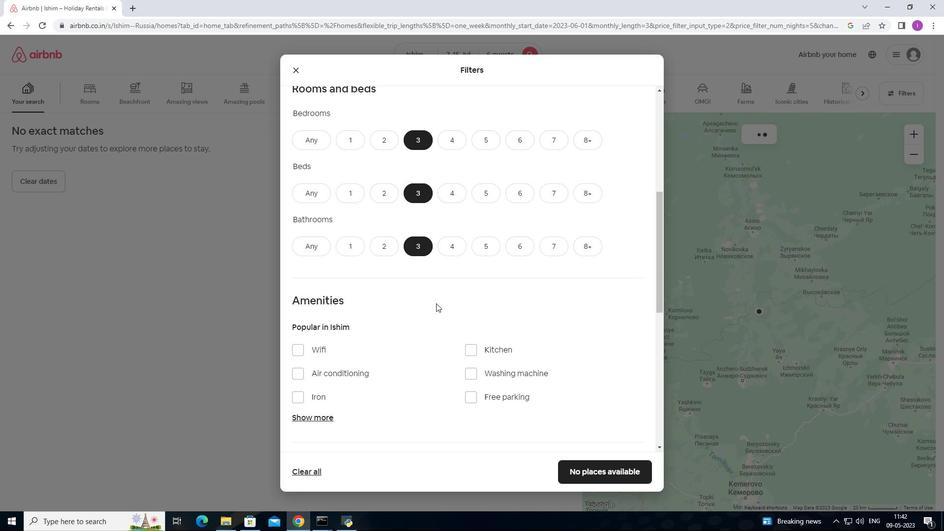 
Action: Mouse moved to (437, 305)
Screenshot: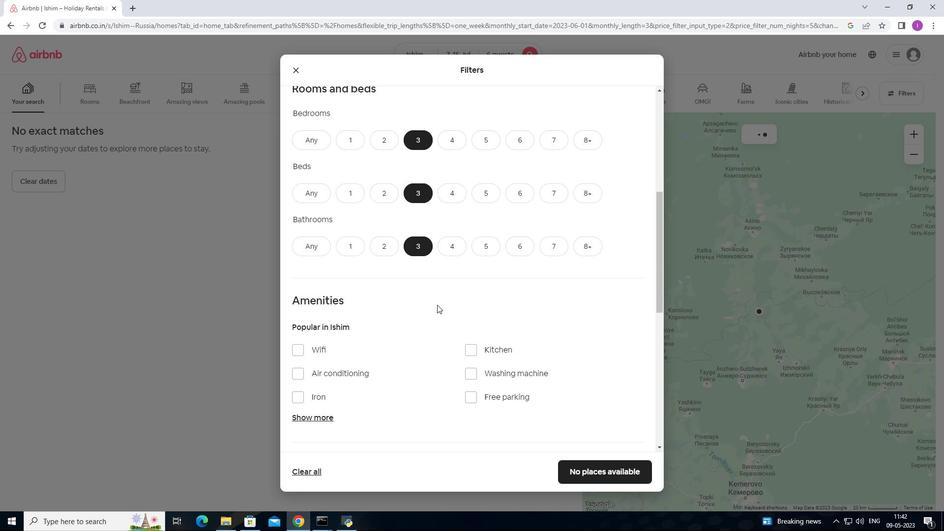 
Action: Mouse scrolled (437, 304) with delta (0, 0)
Screenshot: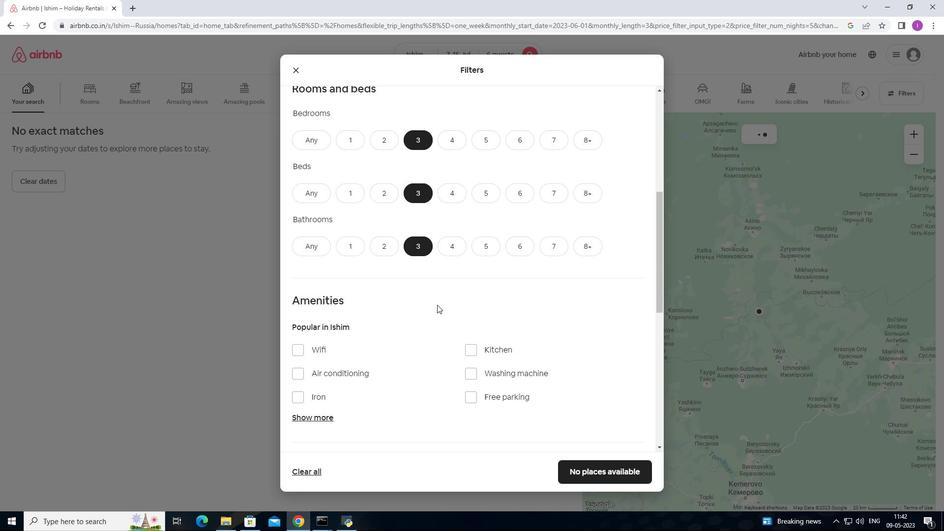 
Action: Mouse scrolled (437, 304) with delta (0, 0)
Screenshot: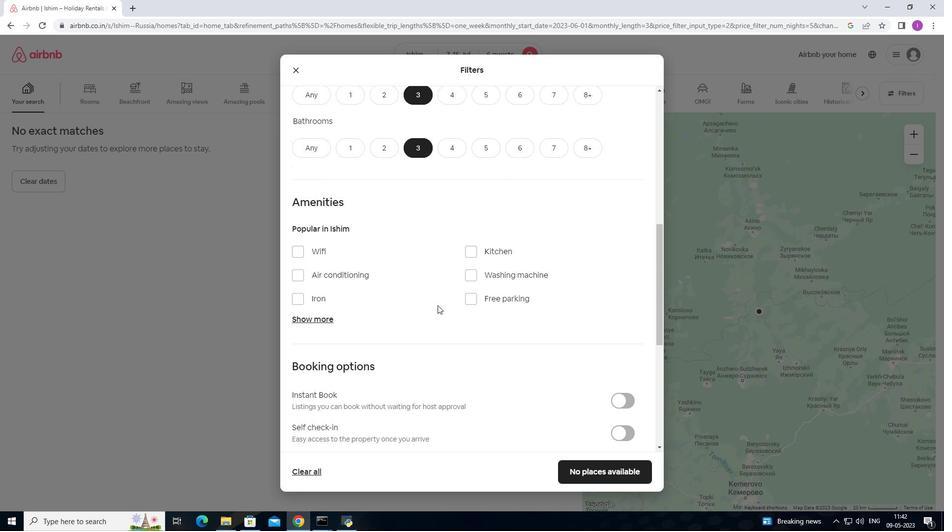 
Action: Mouse moved to (475, 222)
Screenshot: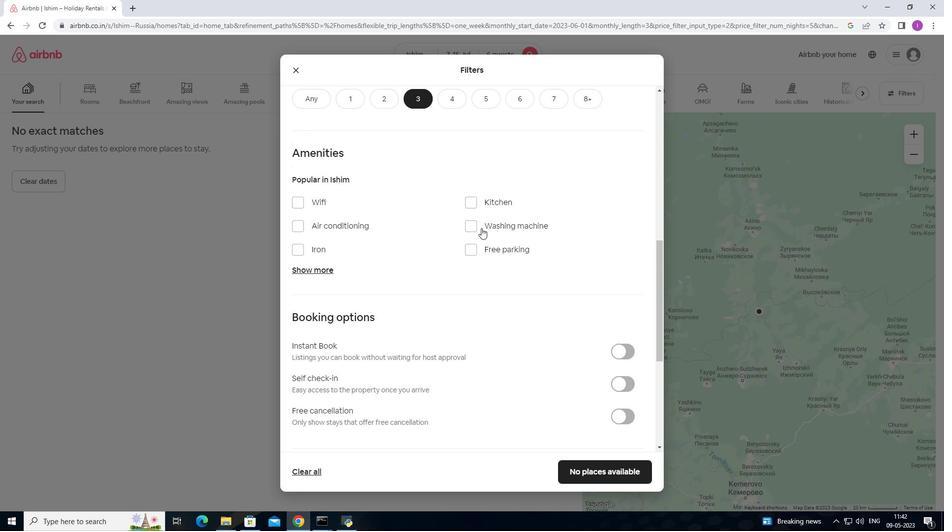 
Action: Mouse pressed left at (475, 222)
Screenshot: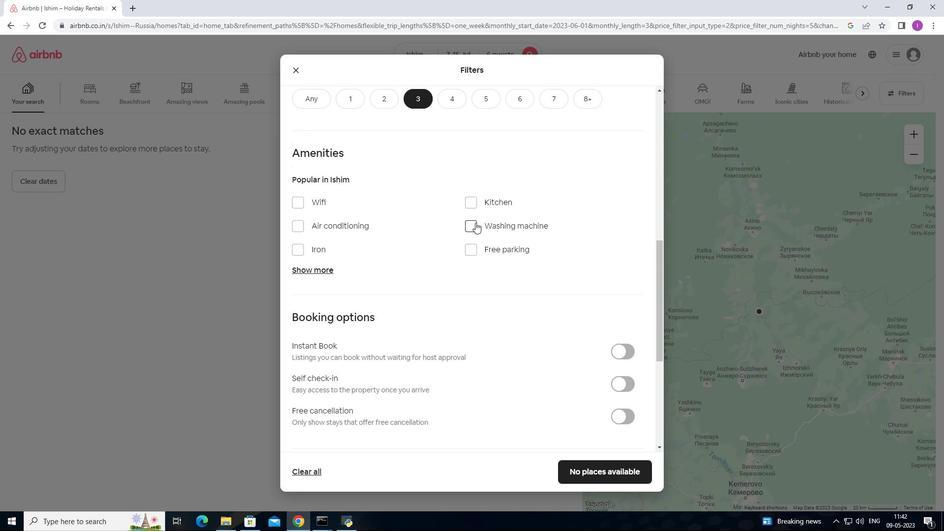 
Action: Mouse moved to (402, 231)
Screenshot: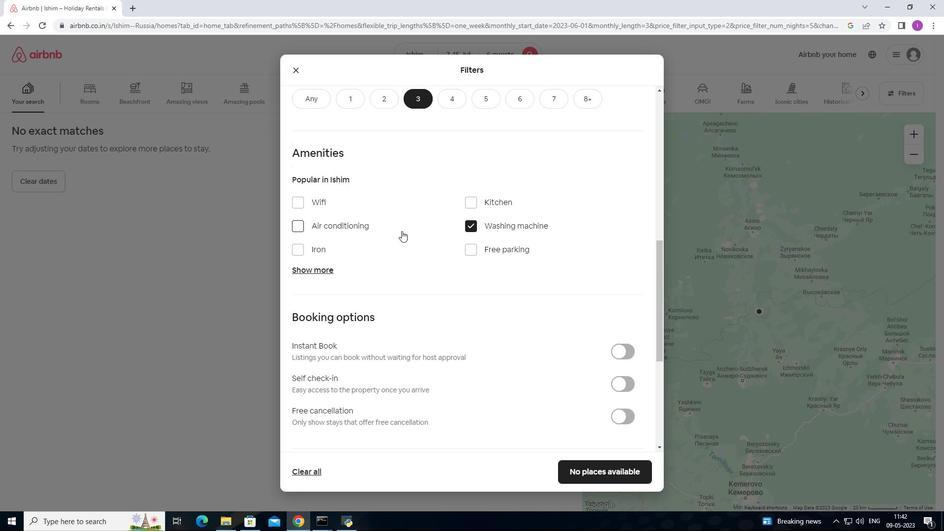 
Action: Mouse scrolled (402, 230) with delta (0, 0)
Screenshot: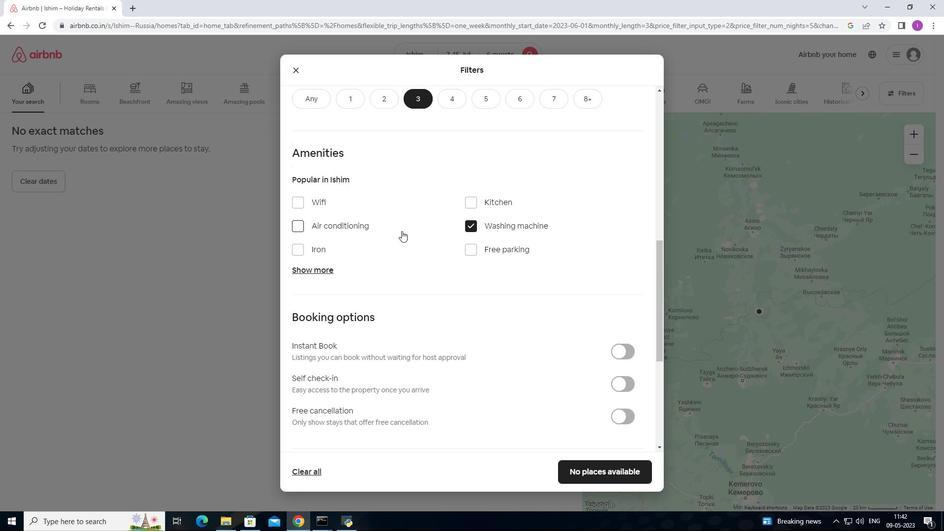
Action: Mouse scrolled (402, 230) with delta (0, 0)
Screenshot: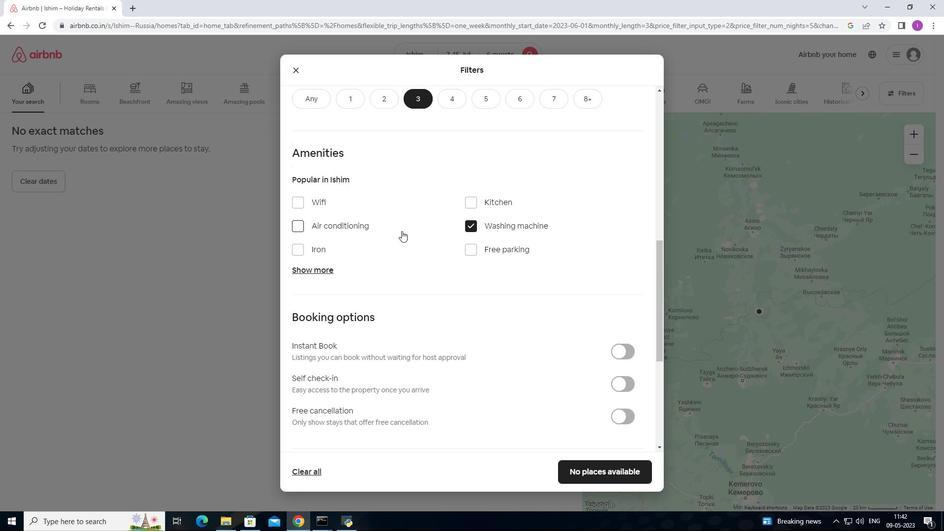 
Action: Mouse scrolled (402, 230) with delta (0, 0)
Screenshot: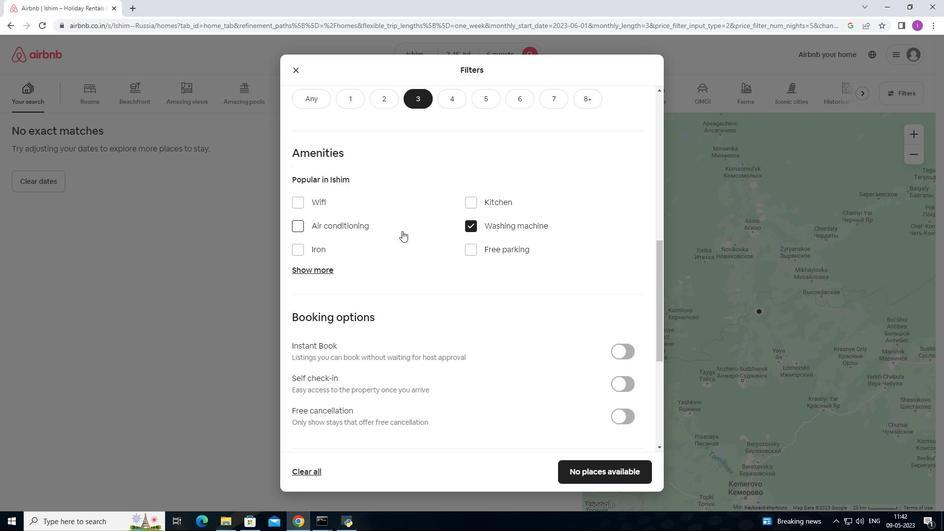 
Action: Mouse scrolled (402, 230) with delta (0, 0)
Screenshot: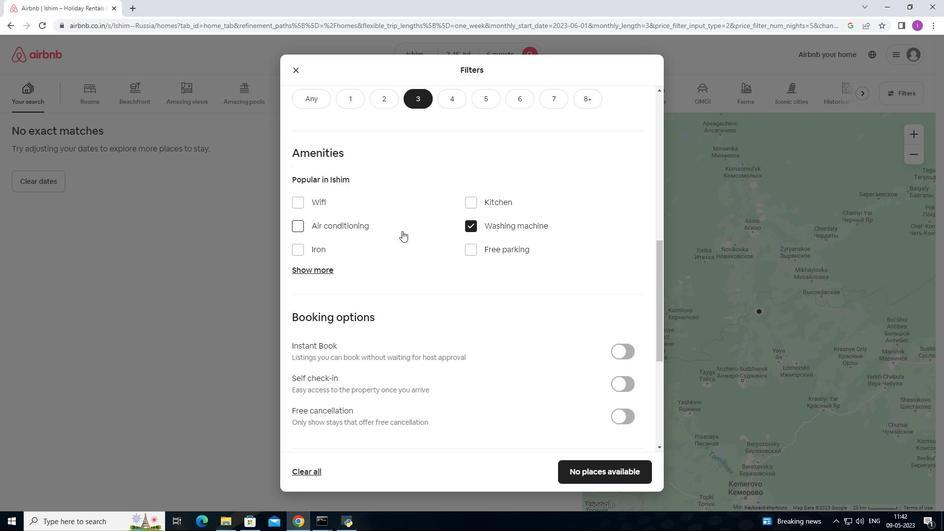 
Action: Mouse moved to (629, 182)
Screenshot: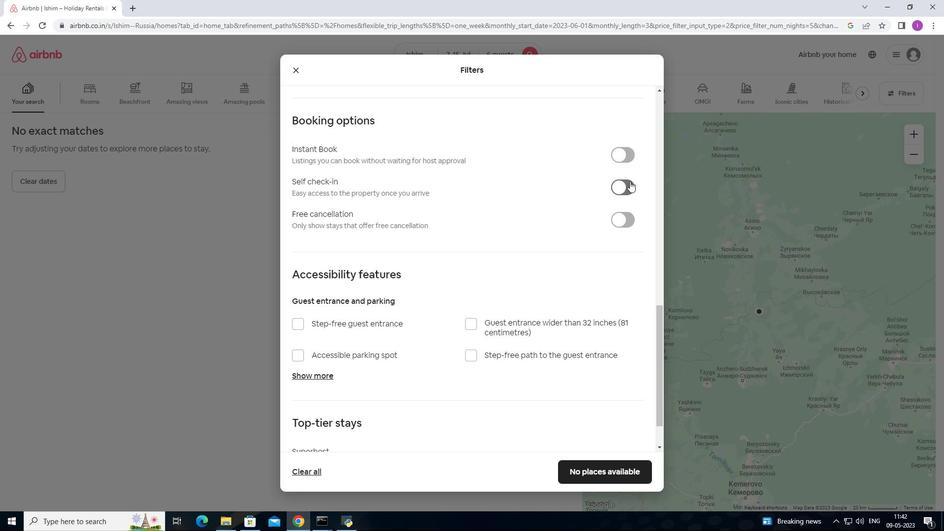 
Action: Mouse pressed left at (629, 182)
Screenshot: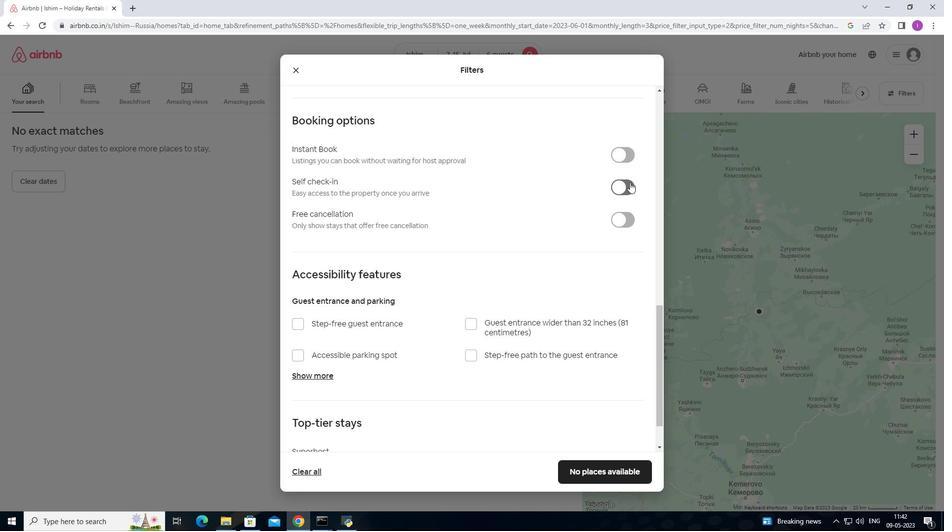 
Action: Mouse moved to (557, 231)
Screenshot: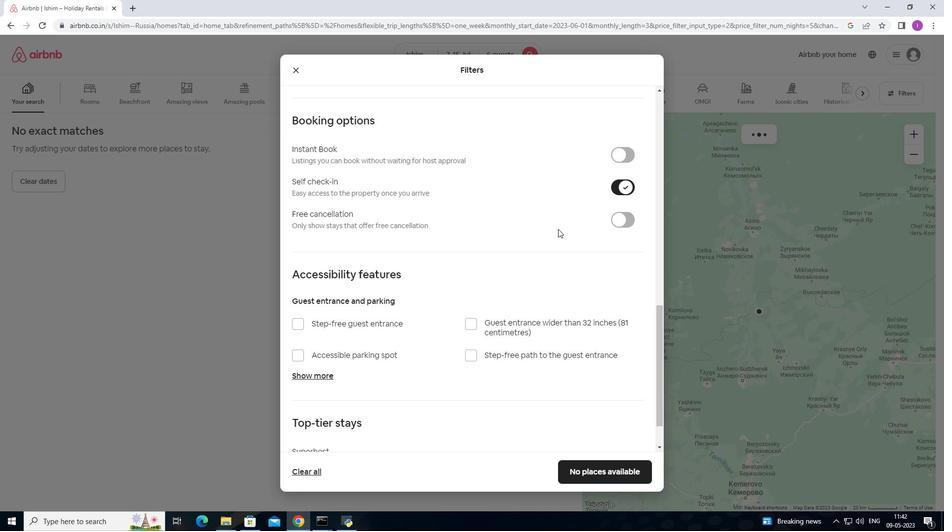 
Action: Mouse scrolled (557, 230) with delta (0, 0)
Screenshot: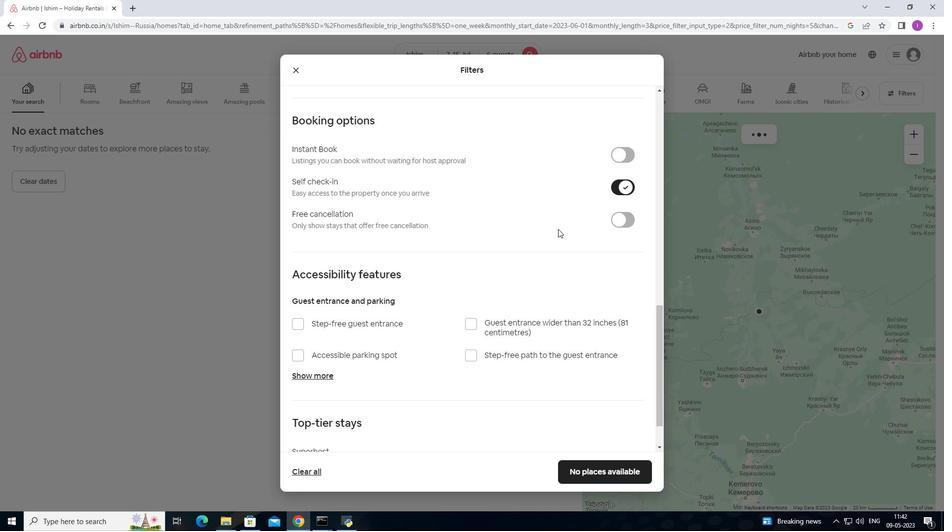 
Action: Mouse moved to (557, 231)
Screenshot: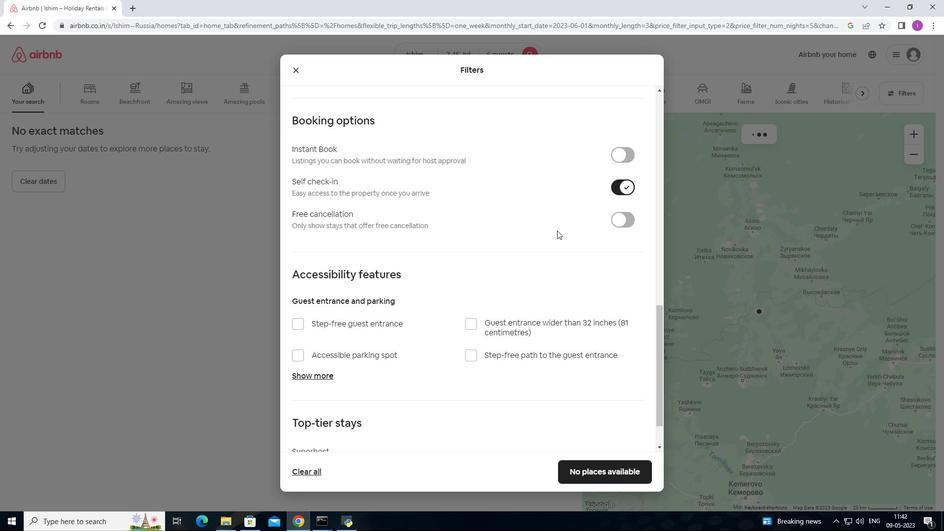 
Action: Mouse scrolled (557, 231) with delta (0, 0)
Screenshot: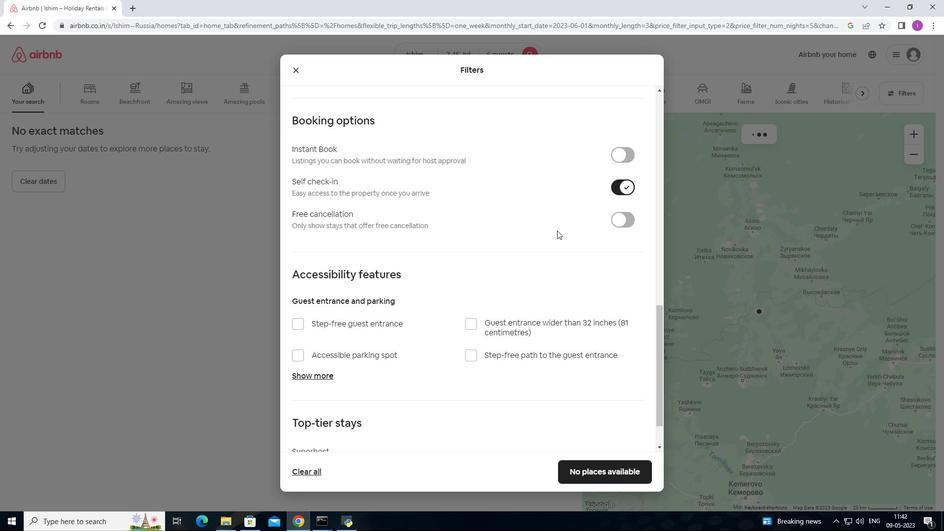 
Action: Mouse moved to (557, 232)
Screenshot: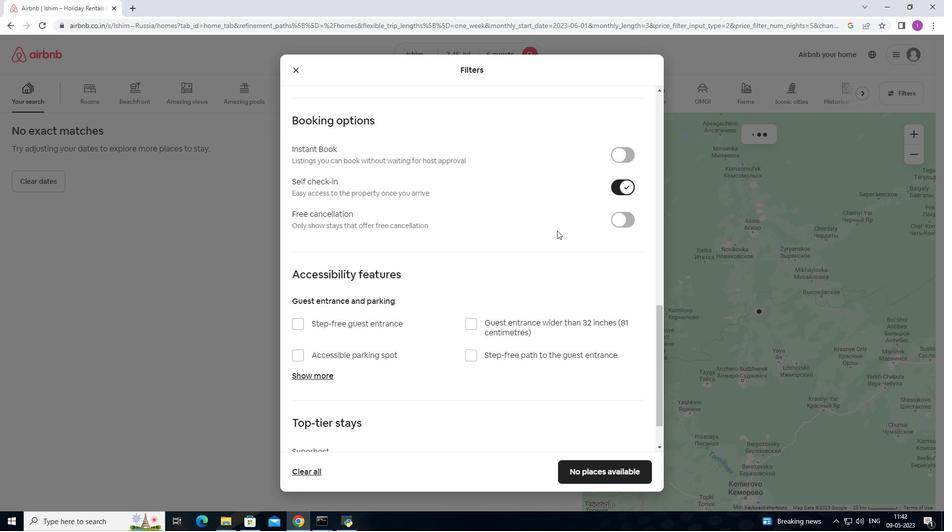 
Action: Mouse scrolled (557, 231) with delta (0, 0)
Screenshot: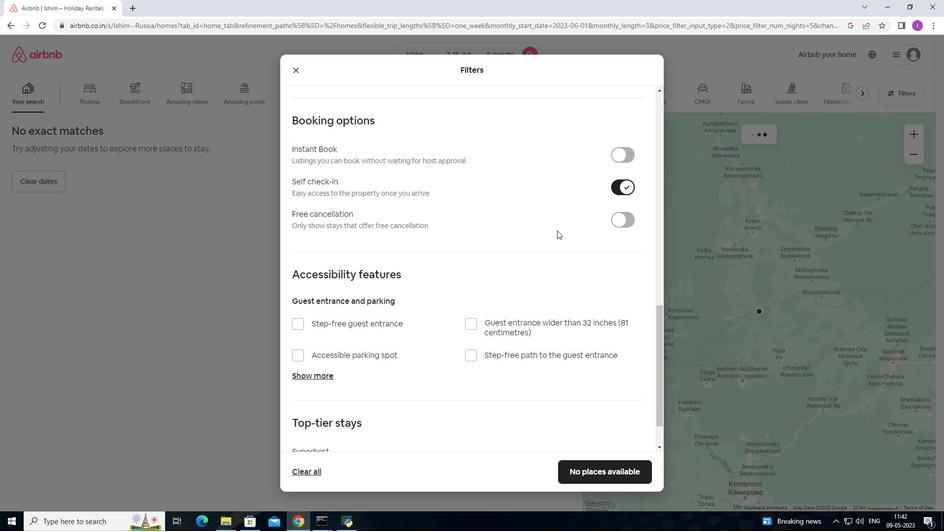
Action: Mouse scrolled (557, 231) with delta (0, 0)
Screenshot: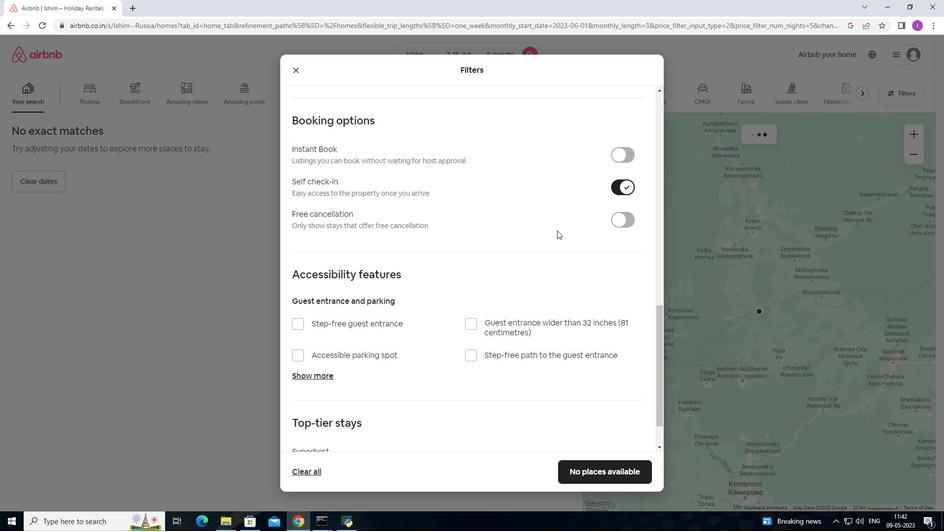
Action: Mouse moved to (557, 236)
Screenshot: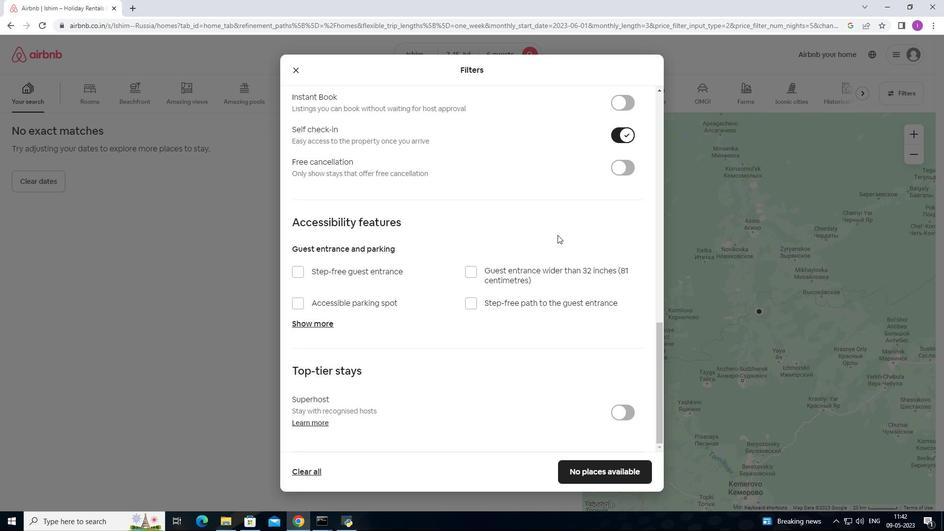 
Action: Mouse scrolled (557, 236) with delta (0, 0)
Screenshot: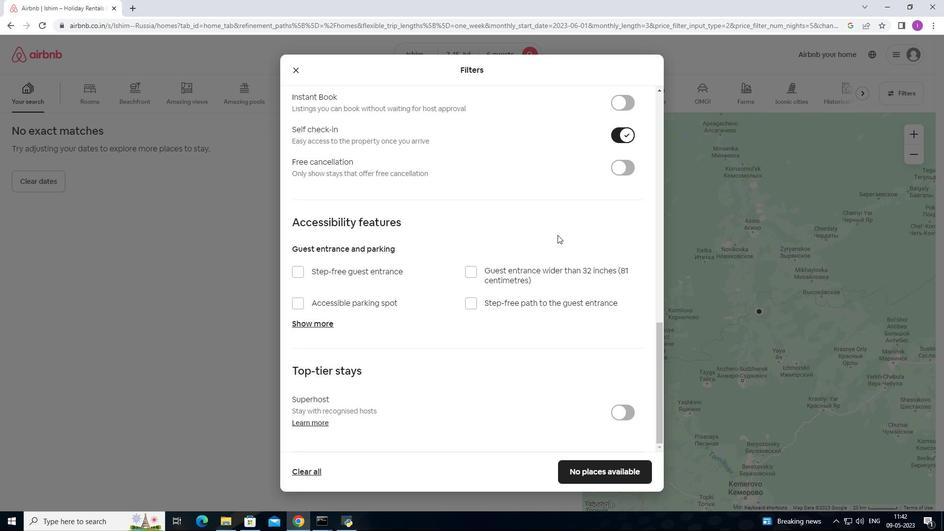 
Action: Mouse moved to (557, 237)
Screenshot: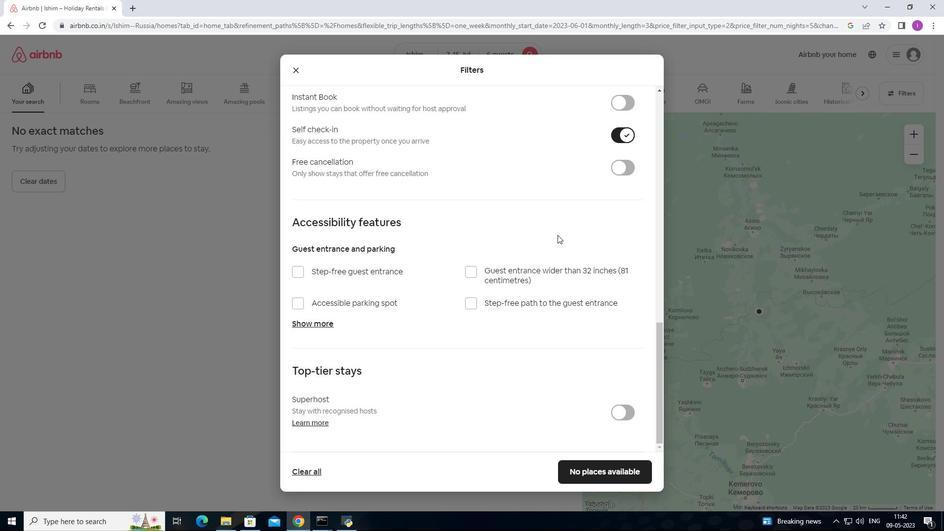 
Action: Mouse scrolled (557, 236) with delta (0, 0)
Screenshot: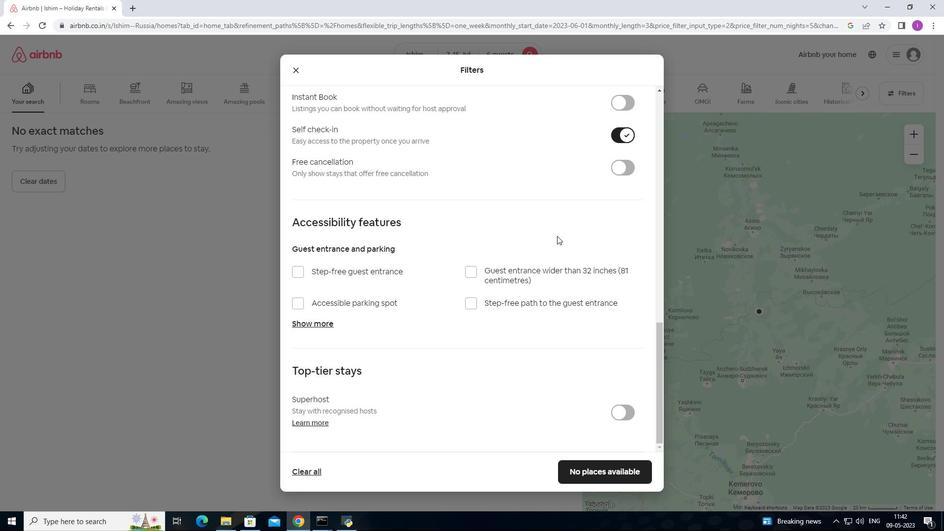 
Action: Mouse moved to (557, 237)
Screenshot: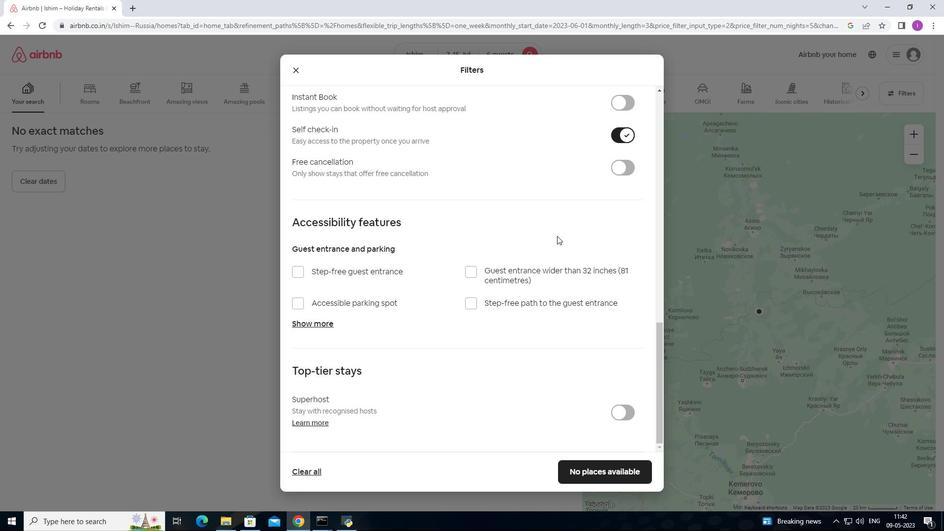 
Action: Mouse scrolled (557, 237) with delta (0, 0)
Screenshot: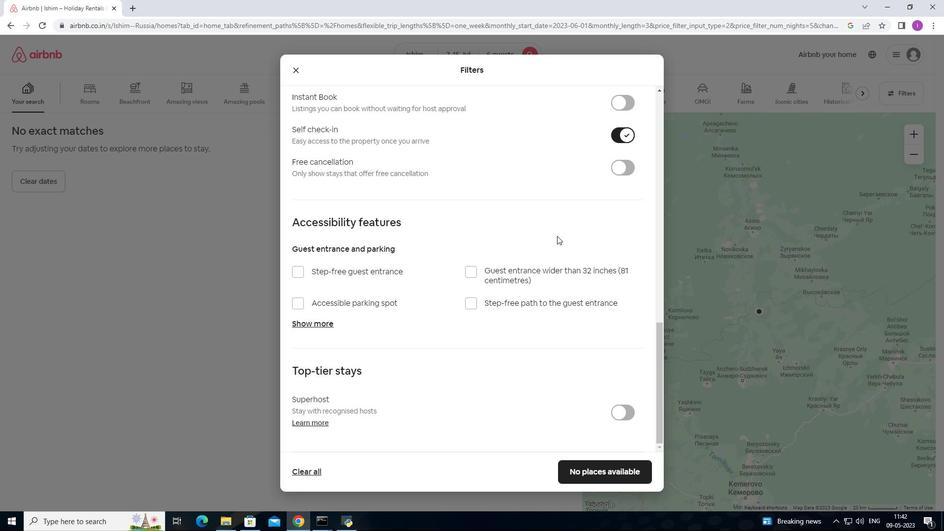 
Action: Mouse moved to (557, 239)
Screenshot: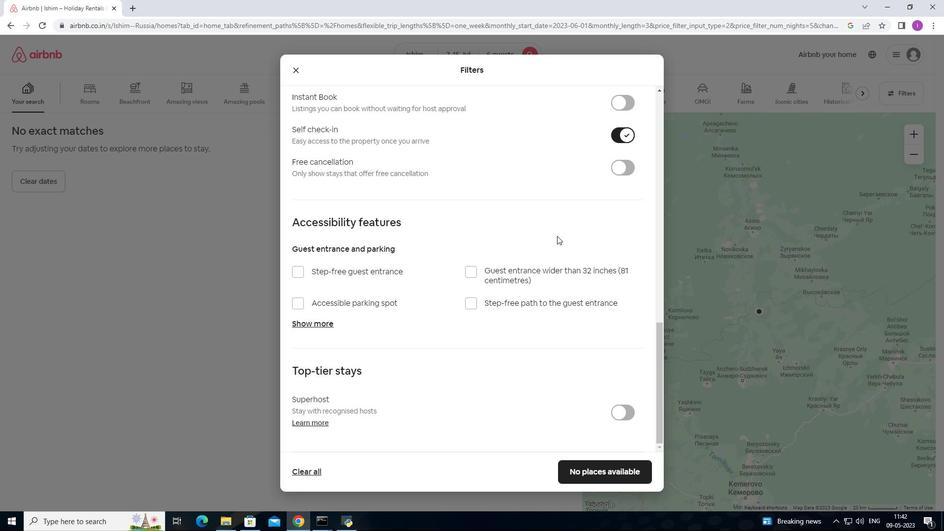 
Action: Mouse scrolled (557, 238) with delta (0, 0)
Screenshot: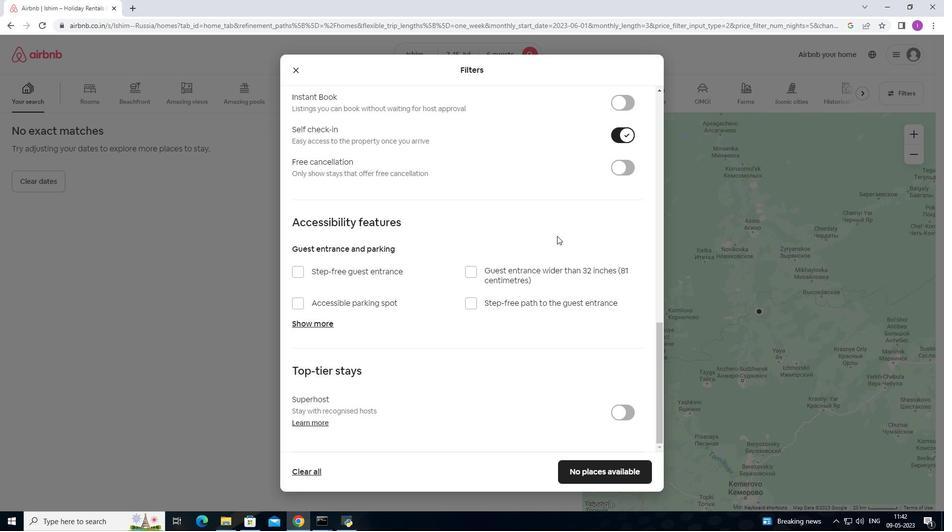 
Action: Mouse moved to (443, 293)
Screenshot: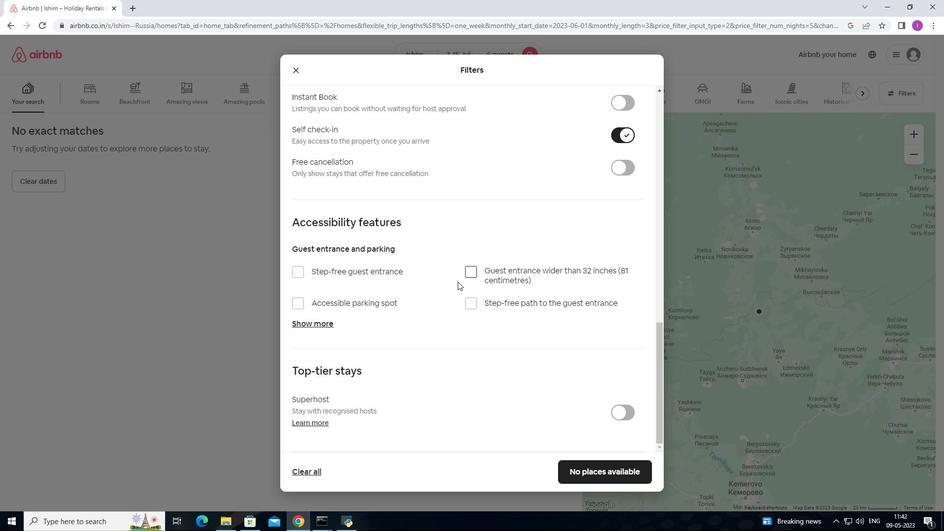 
Action: Mouse scrolled (443, 292) with delta (0, 0)
Screenshot: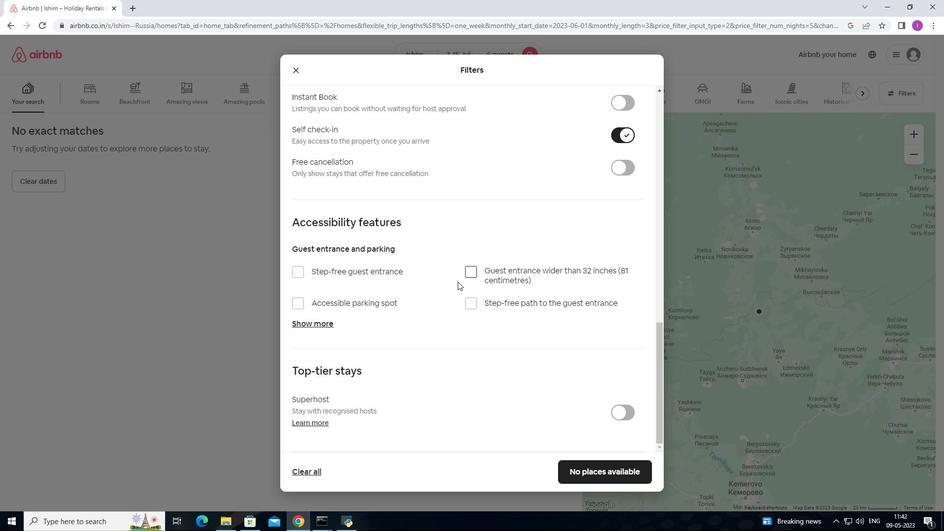 
Action: Mouse moved to (443, 295)
Screenshot: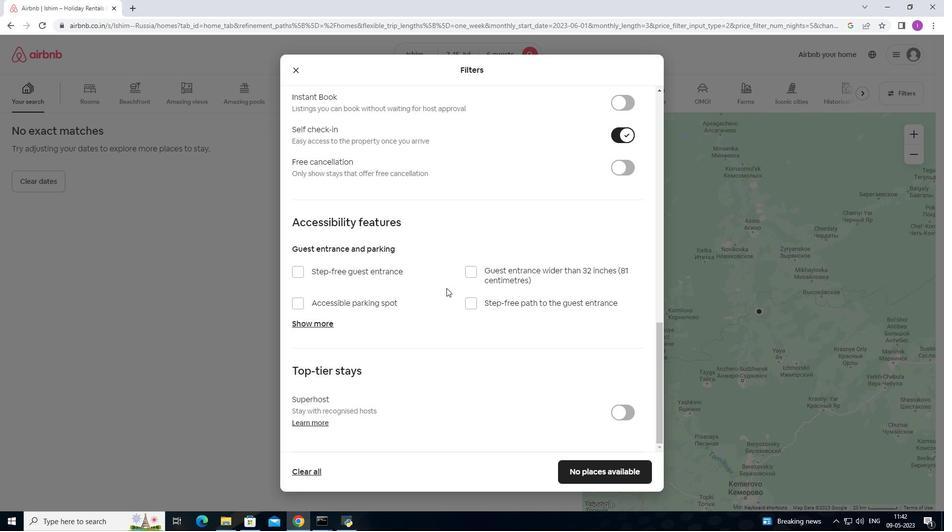 
Action: Mouse scrolled (443, 295) with delta (0, 0)
Screenshot: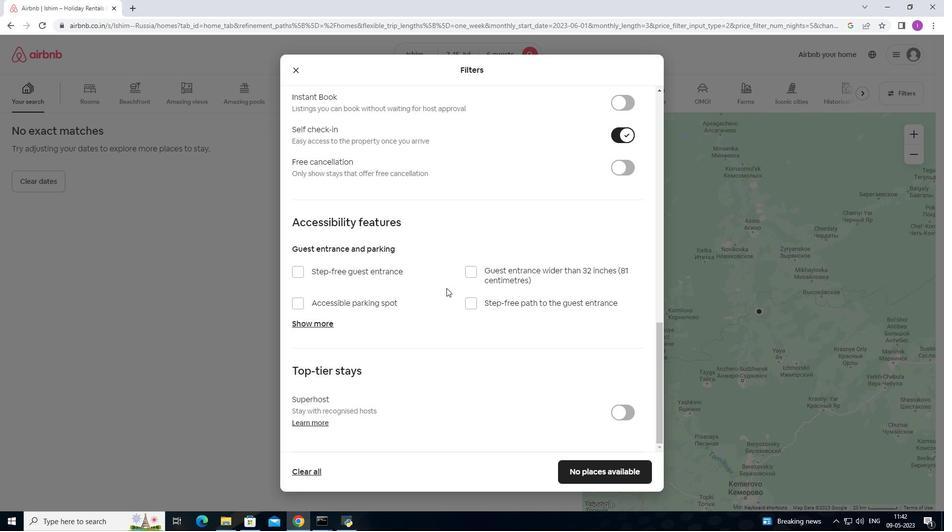 
Action: Mouse moved to (443, 297)
Screenshot: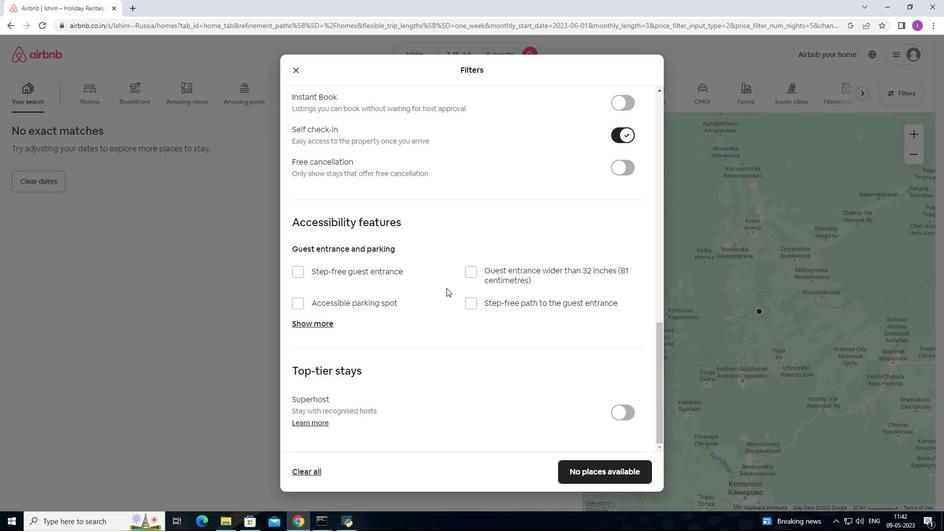 
Action: Mouse scrolled (443, 296) with delta (0, 0)
Screenshot: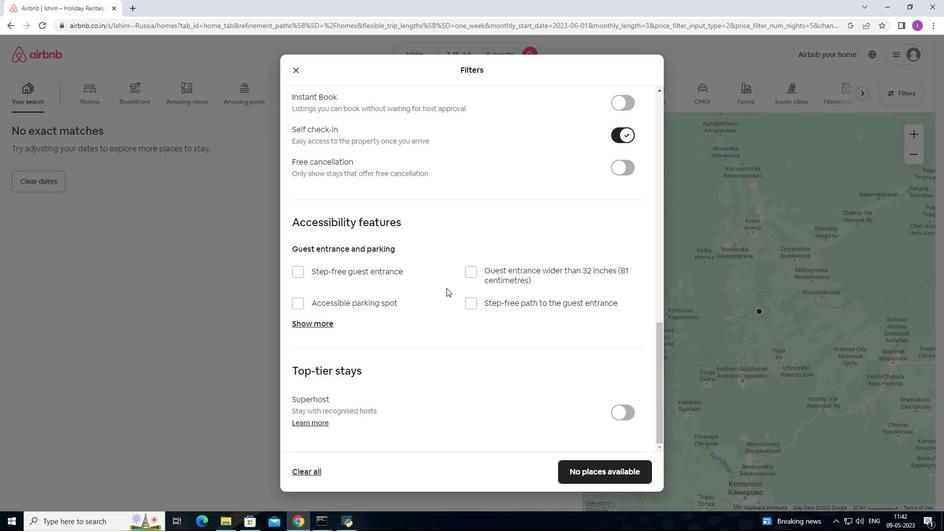 
Action: Mouse moved to (443, 298)
Screenshot: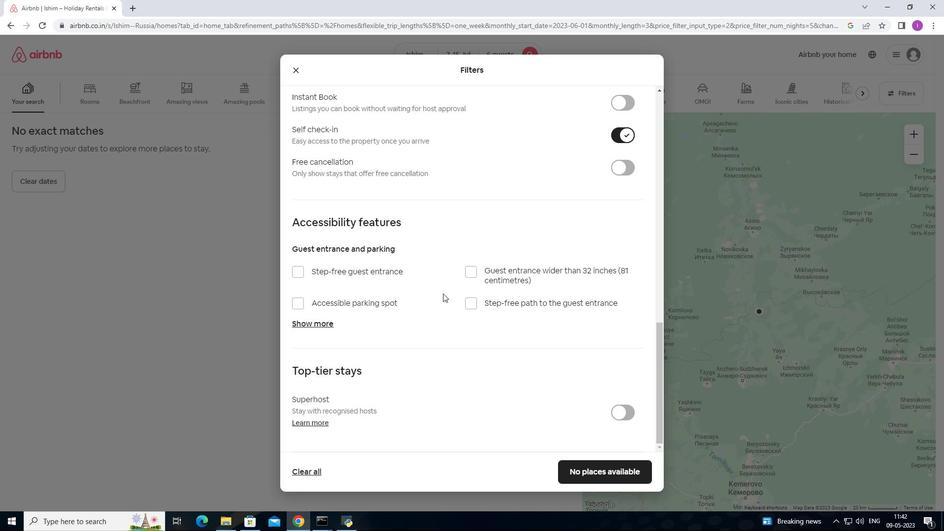 
Action: Mouse scrolled (443, 297) with delta (0, 0)
Screenshot: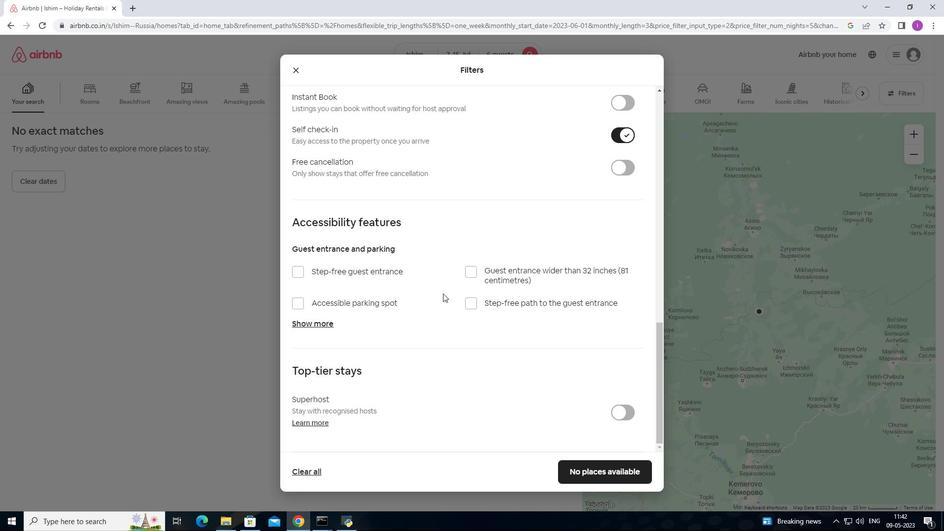 
Action: Mouse moved to (584, 467)
Screenshot: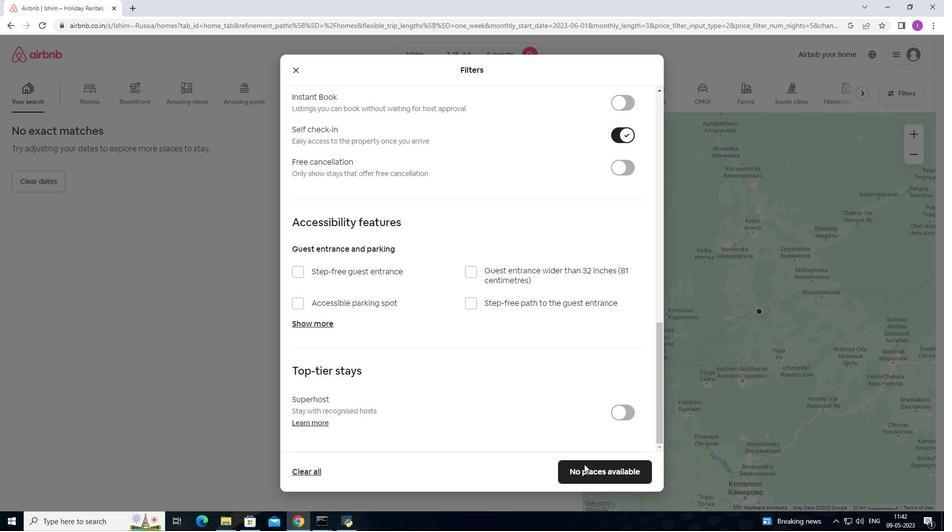 
Action: Mouse pressed left at (584, 467)
Screenshot: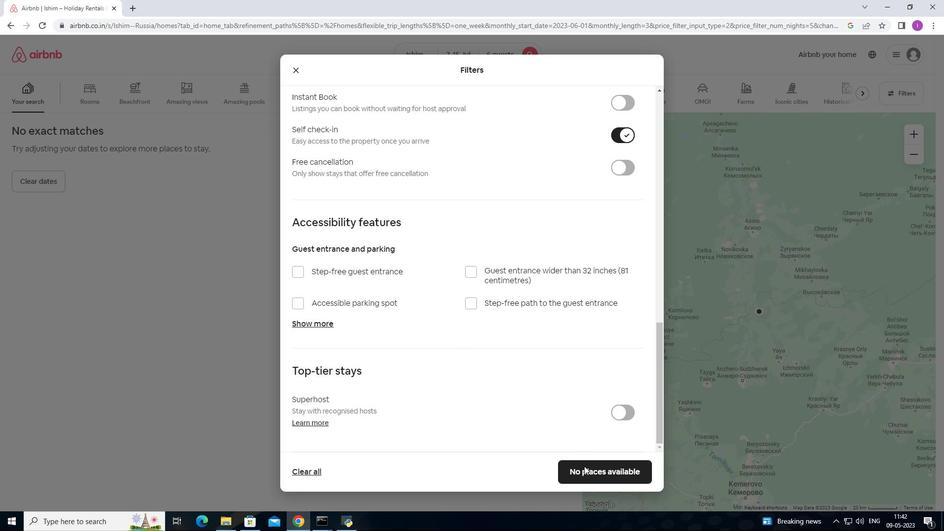 
Action: Mouse moved to (504, 412)
Screenshot: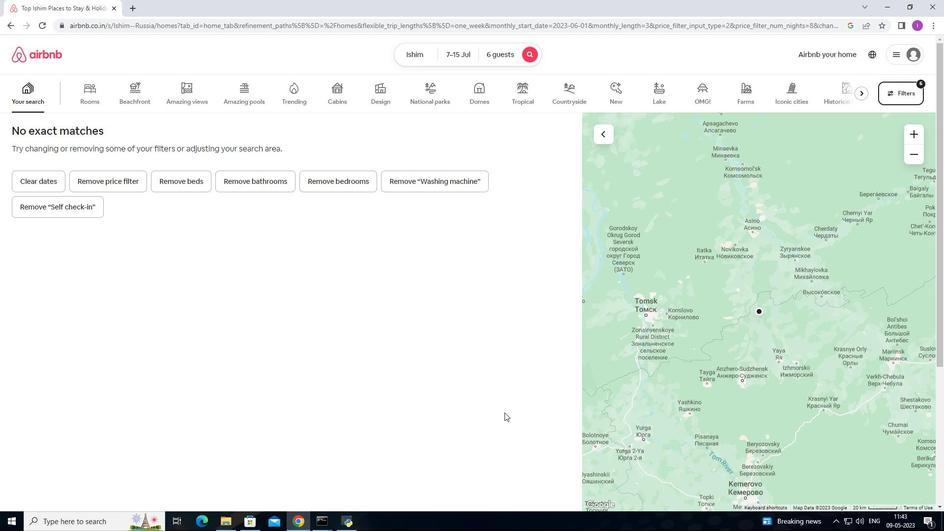 
